 Task: Create a due date automation trigger when advanced on, on the monday of the week a card is due add basic not assigned to anyone at 11:00 AM.
Action: Mouse moved to (894, 272)
Screenshot: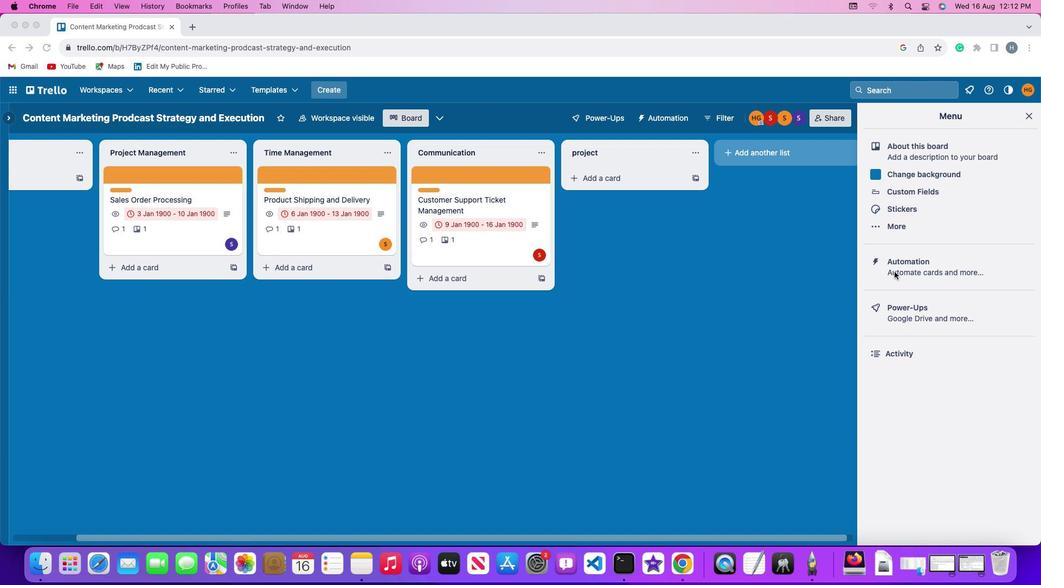 
Action: Mouse pressed left at (894, 272)
Screenshot: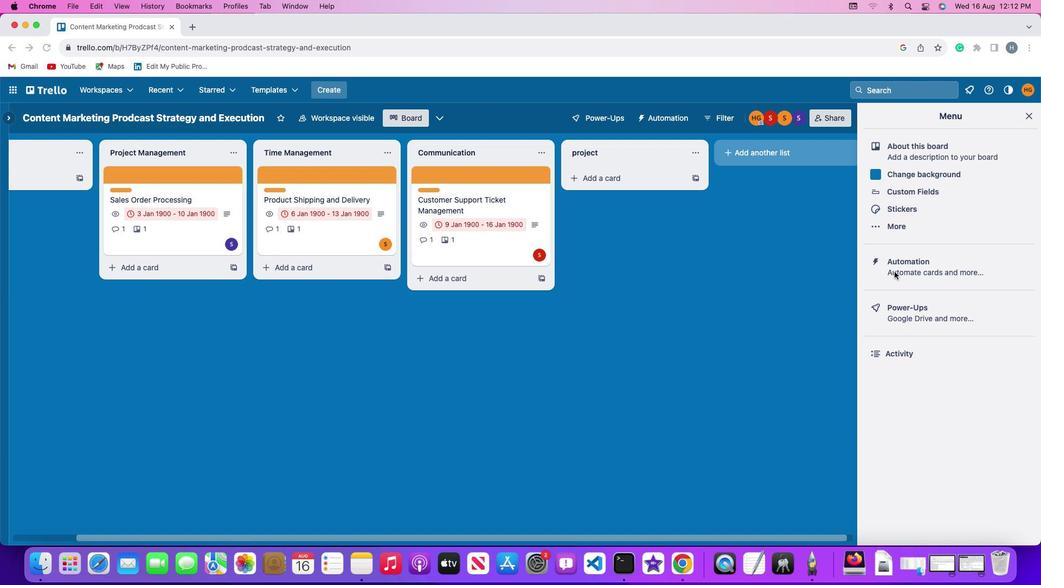 
Action: Mouse moved to (894, 271)
Screenshot: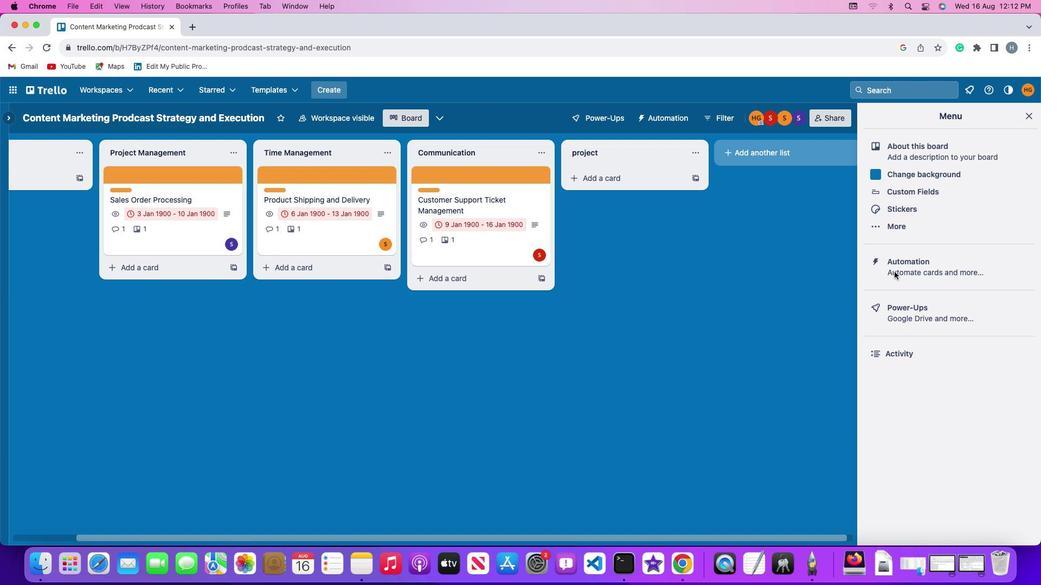 
Action: Mouse pressed left at (894, 271)
Screenshot: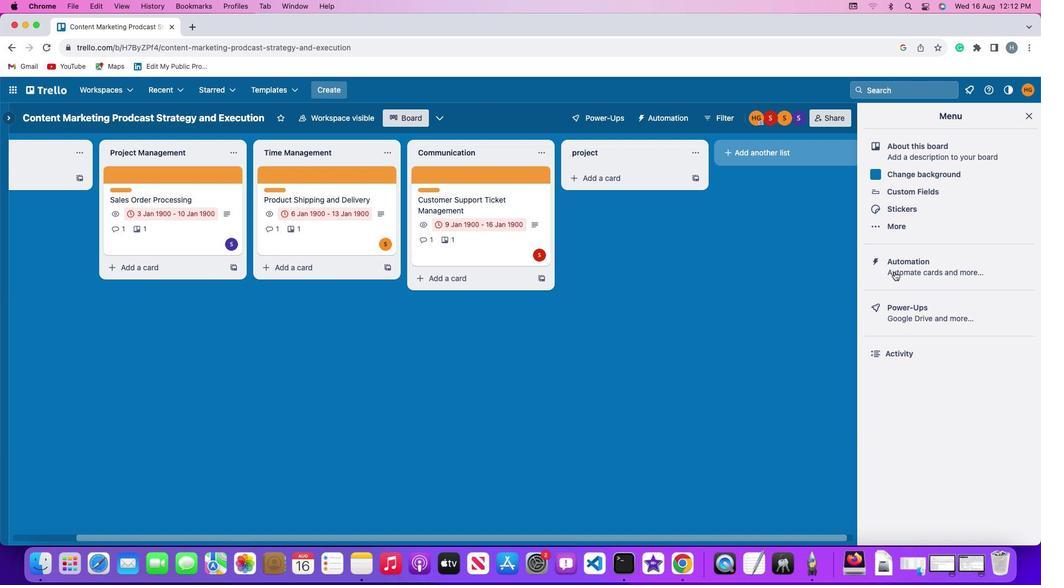 
Action: Mouse moved to (59, 254)
Screenshot: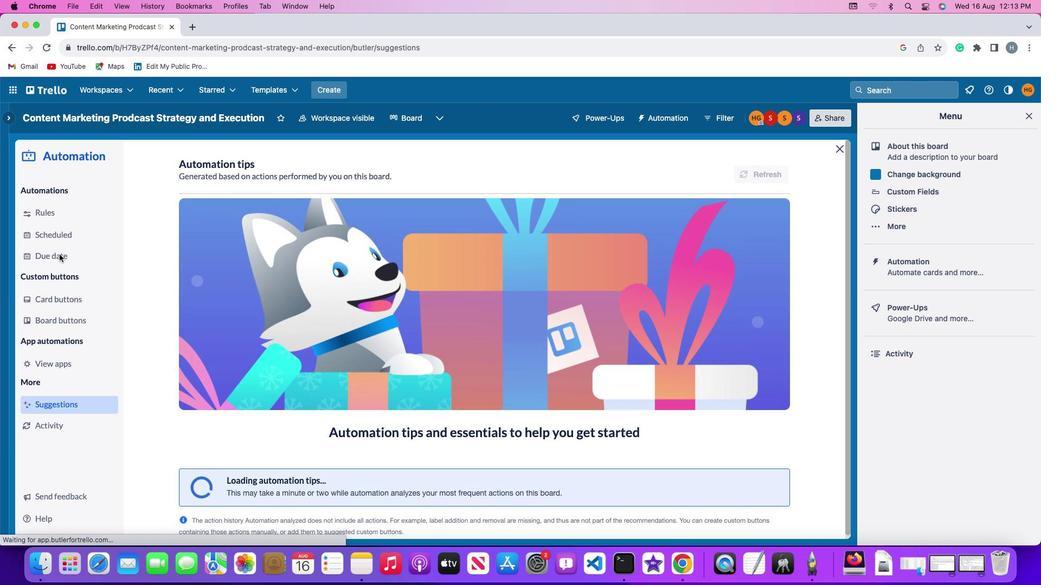 
Action: Mouse pressed left at (59, 254)
Screenshot: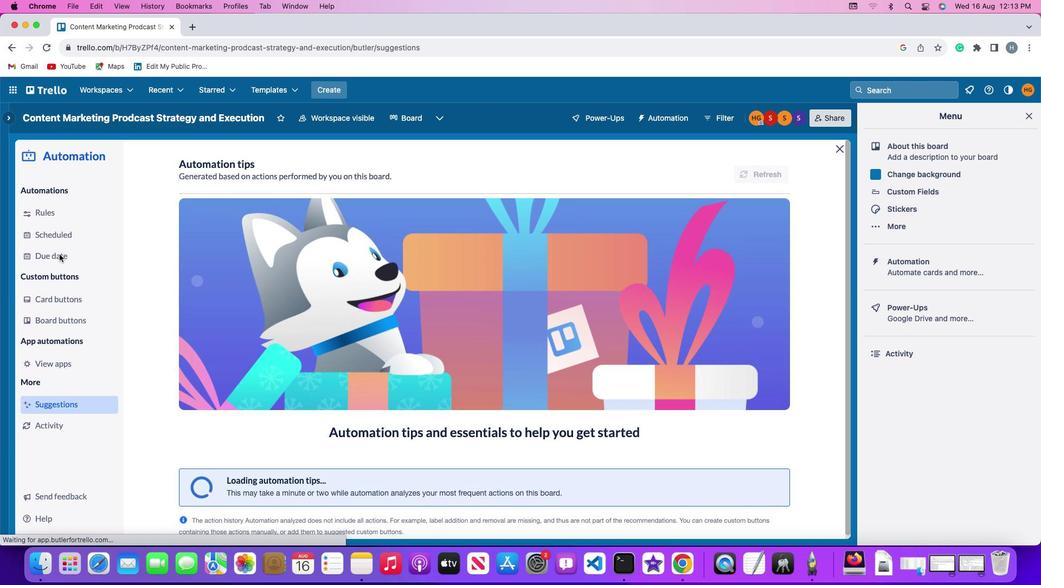 
Action: Mouse moved to (716, 165)
Screenshot: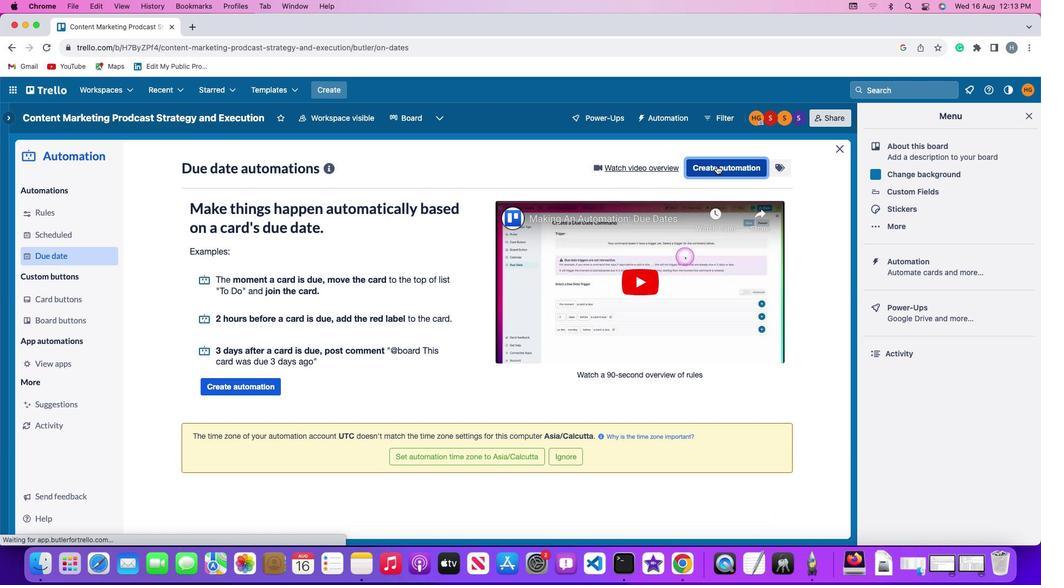 
Action: Mouse pressed left at (716, 165)
Screenshot: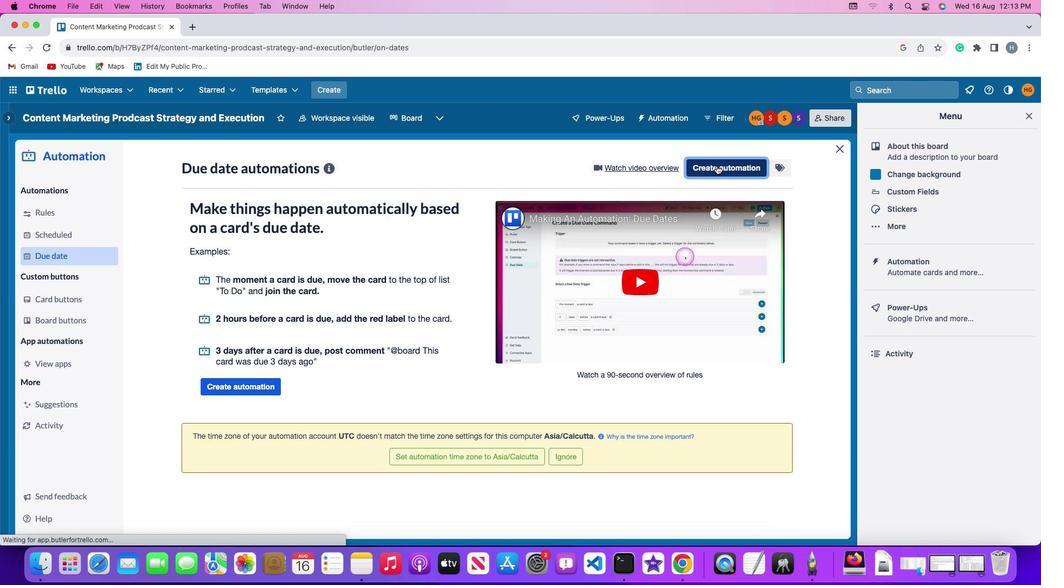 
Action: Mouse moved to (196, 268)
Screenshot: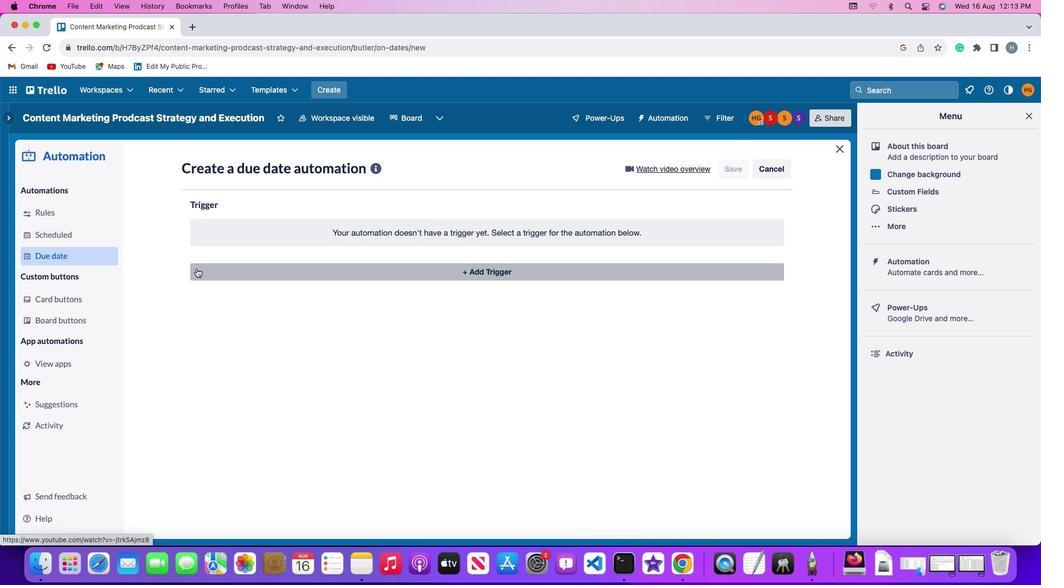 
Action: Mouse pressed left at (196, 268)
Screenshot: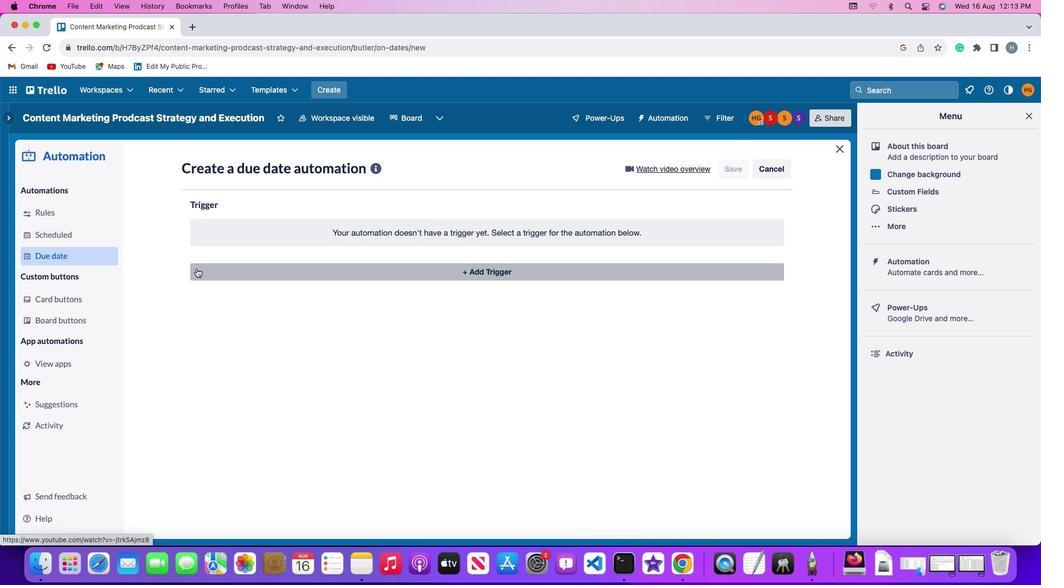 
Action: Mouse moved to (242, 465)
Screenshot: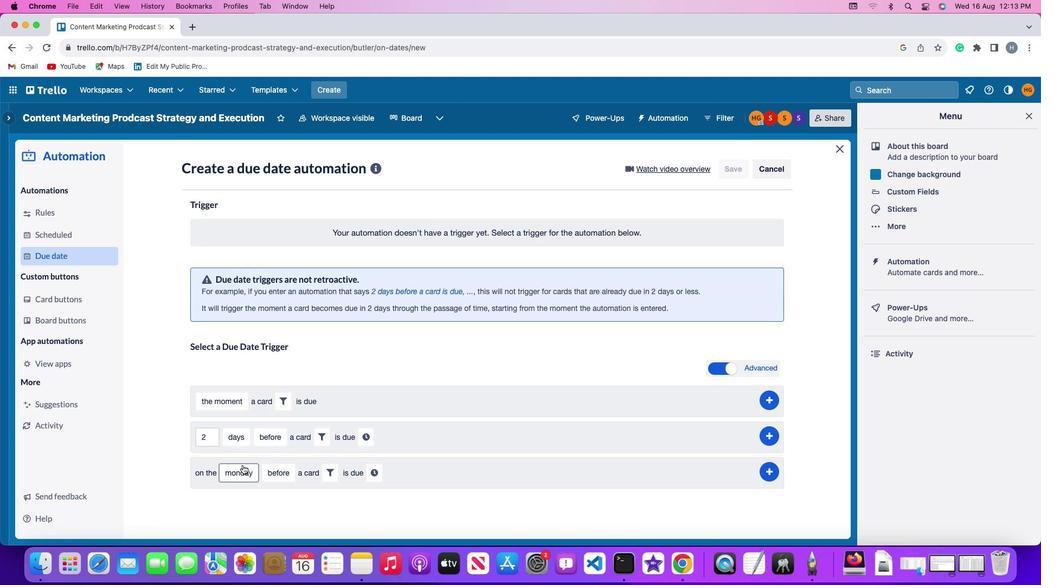 
Action: Mouse pressed left at (242, 465)
Screenshot: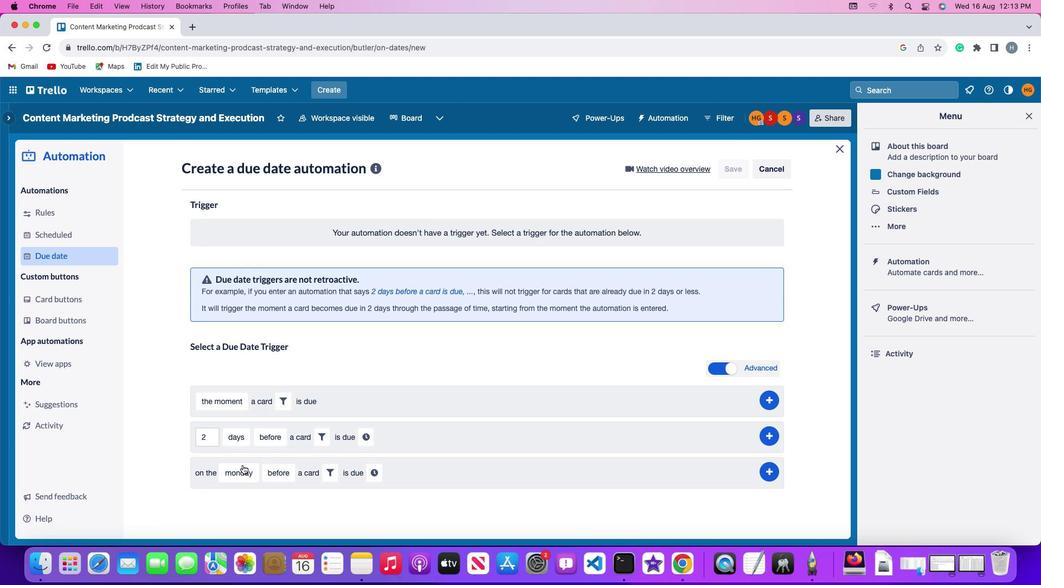 
Action: Mouse moved to (251, 322)
Screenshot: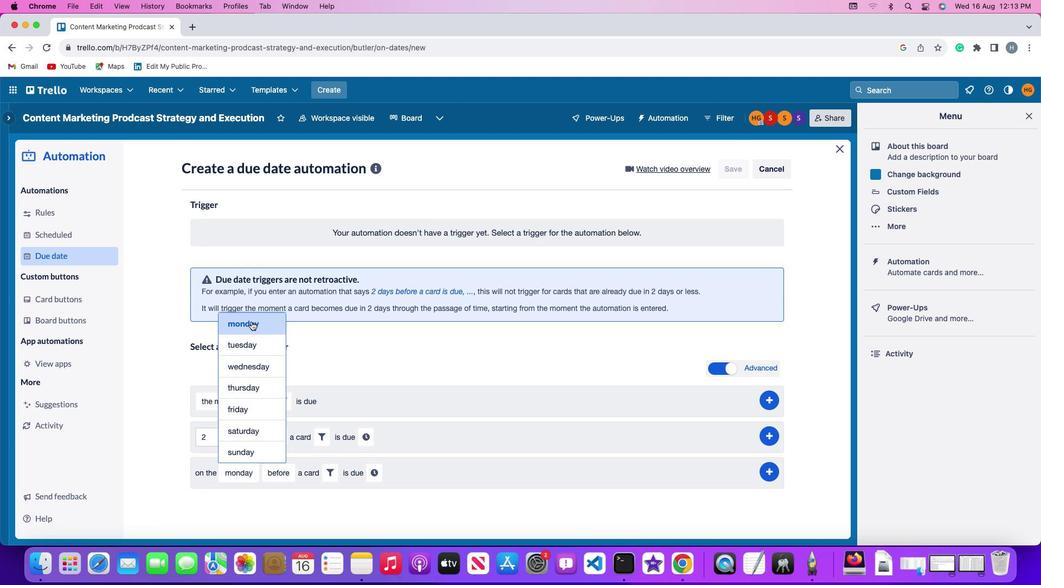 
Action: Mouse pressed left at (251, 322)
Screenshot: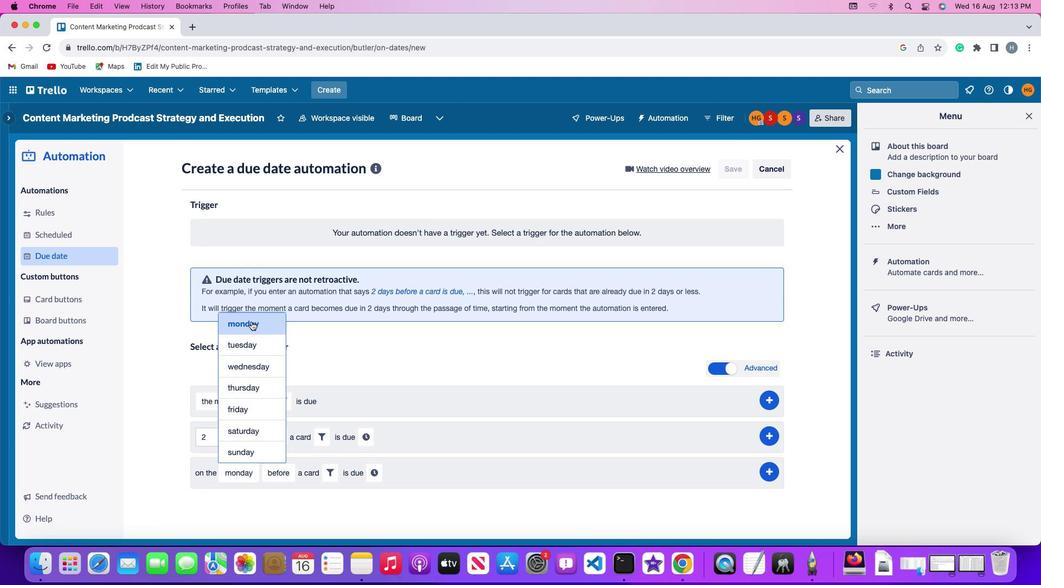 
Action: Mouse moved to (285, 464)
Screenshot: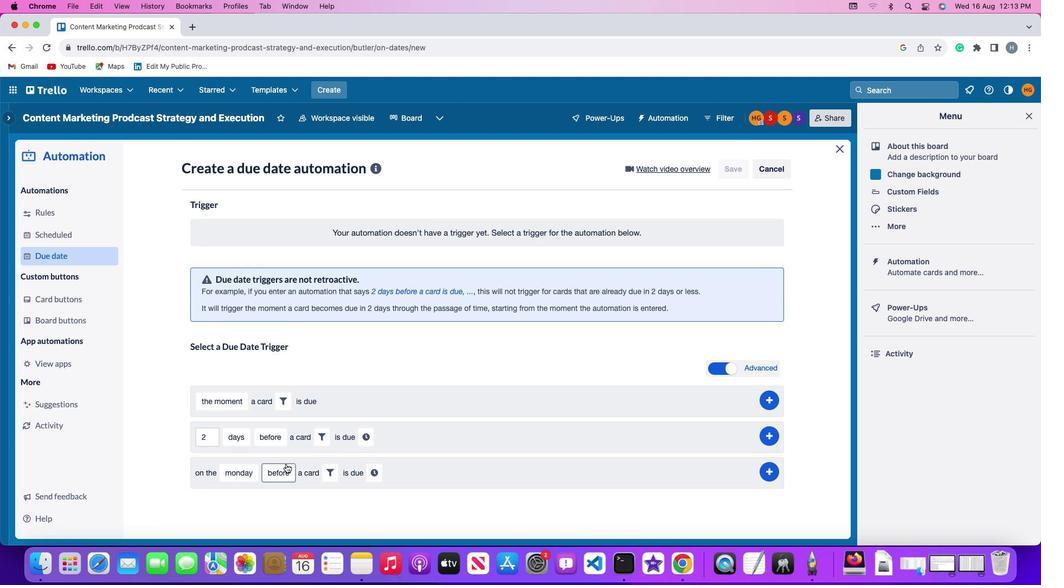 
Action: Mouse pressed left at (285, 464)
Screenshot: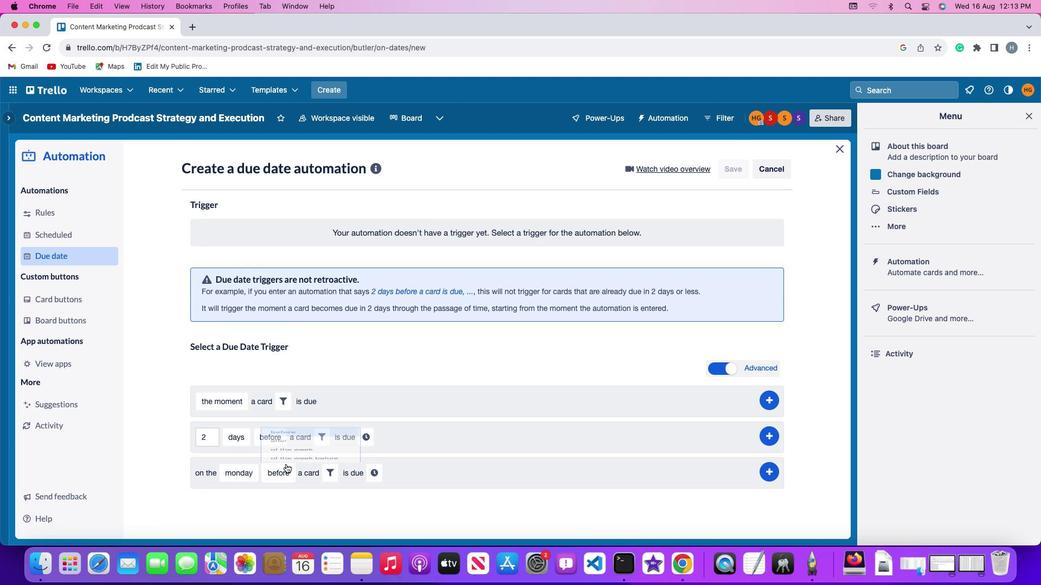 
Action: Mouse moved to (289, 426)
Screenshot: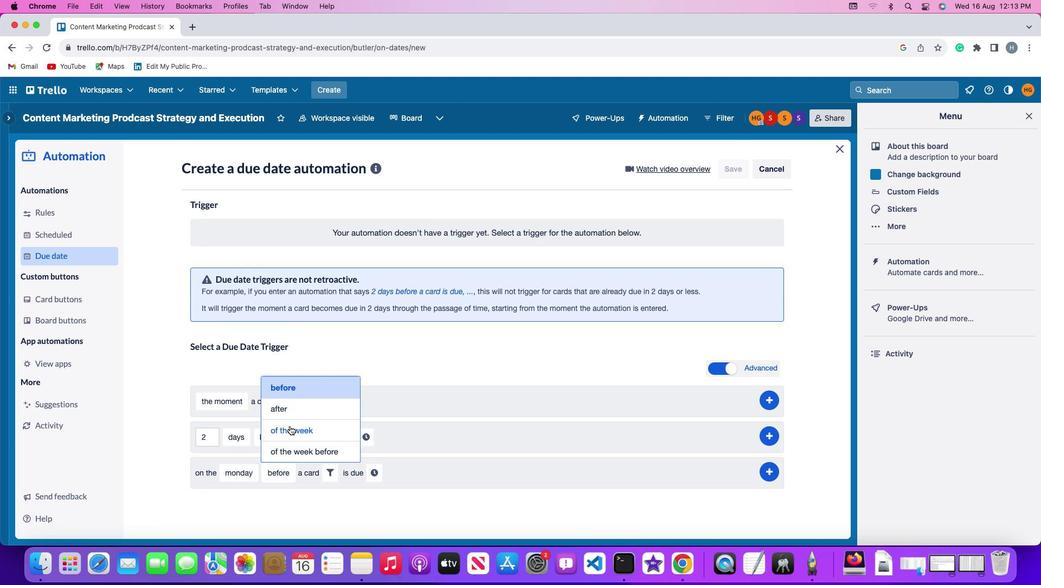 
Action: Mouse pressed left at (289, 426)
Screenshot: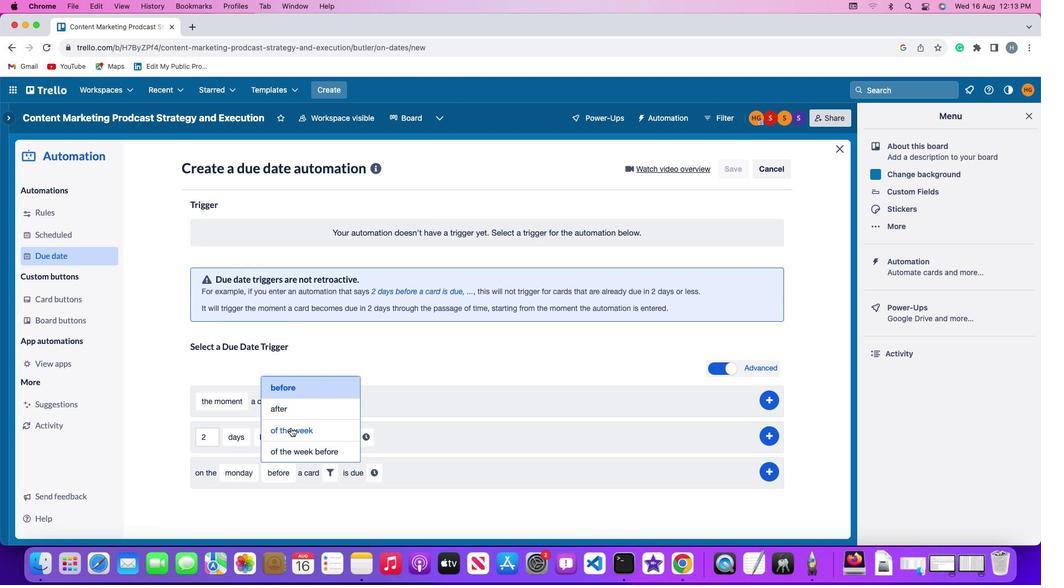 
Action: Mouse moved to (347, 470)
Screenshot: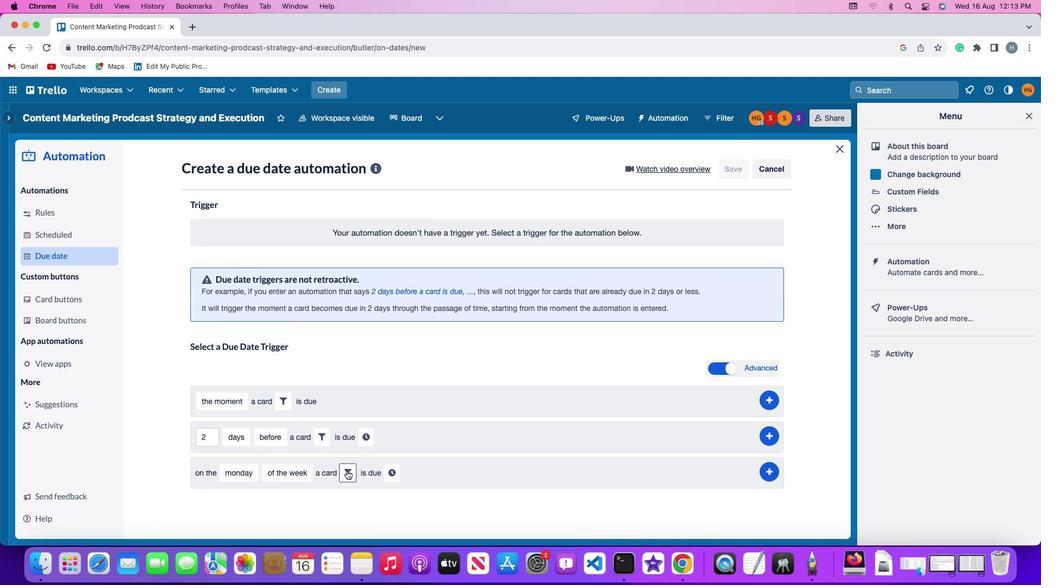 
Action: Mouse pressed left at (347, 470)
Screenshot: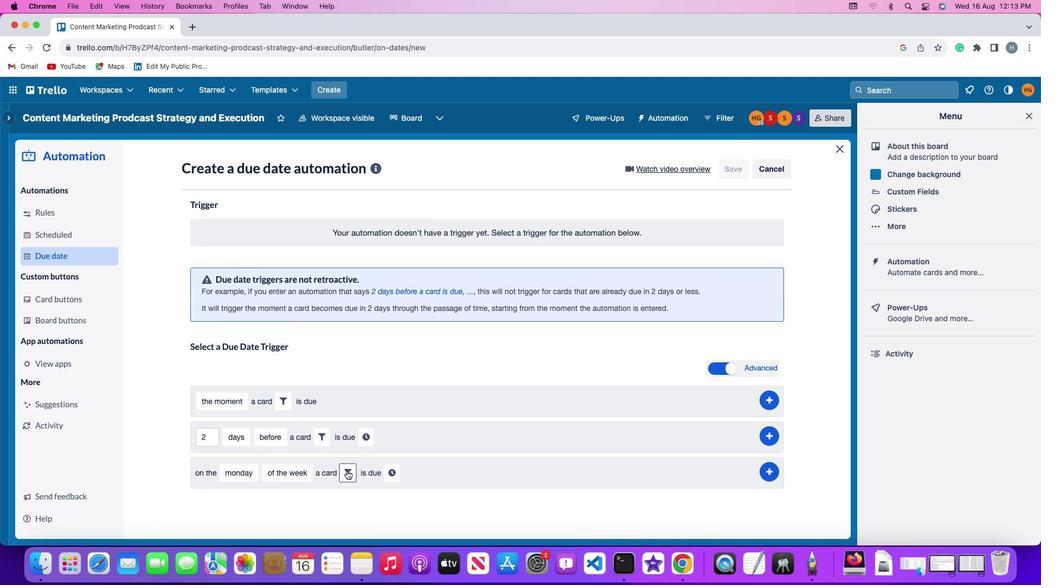 
Action: Mouse moved to (313, 509)
Screenshot: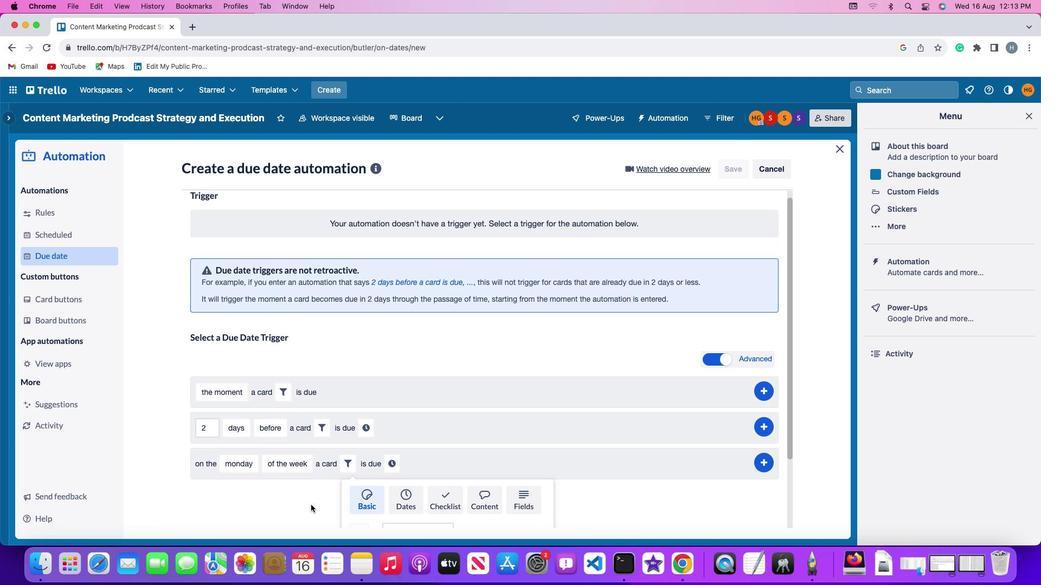 
Action: Mouse scrolled (313, 509) with delta (0, 0)
Screenshot: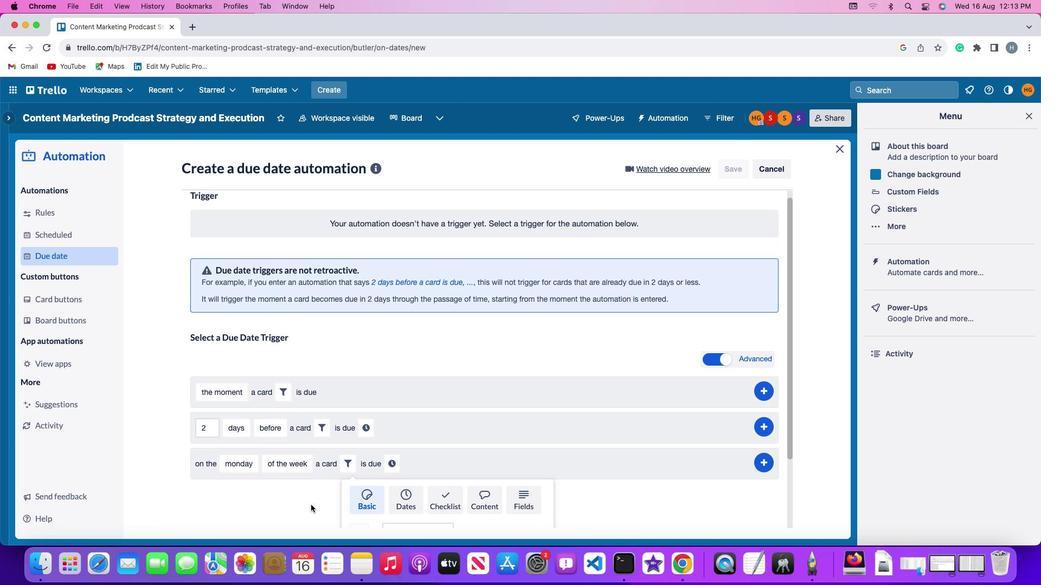 
Action: Mouse scrolled (313, 509) with delta (0, 0)
Screenshot: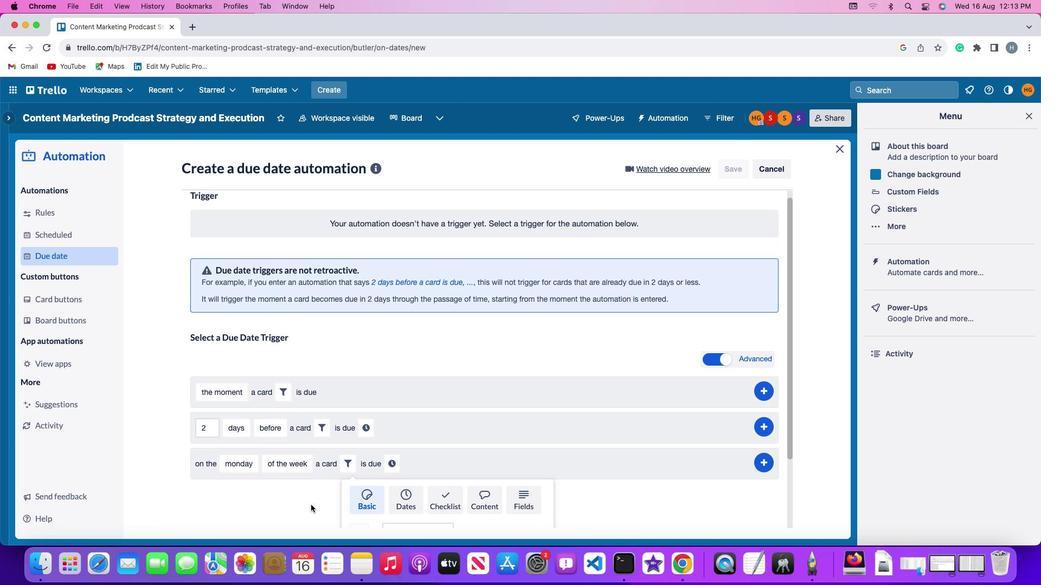 
Action: Mouse moved to (313, 509)
Screenshot: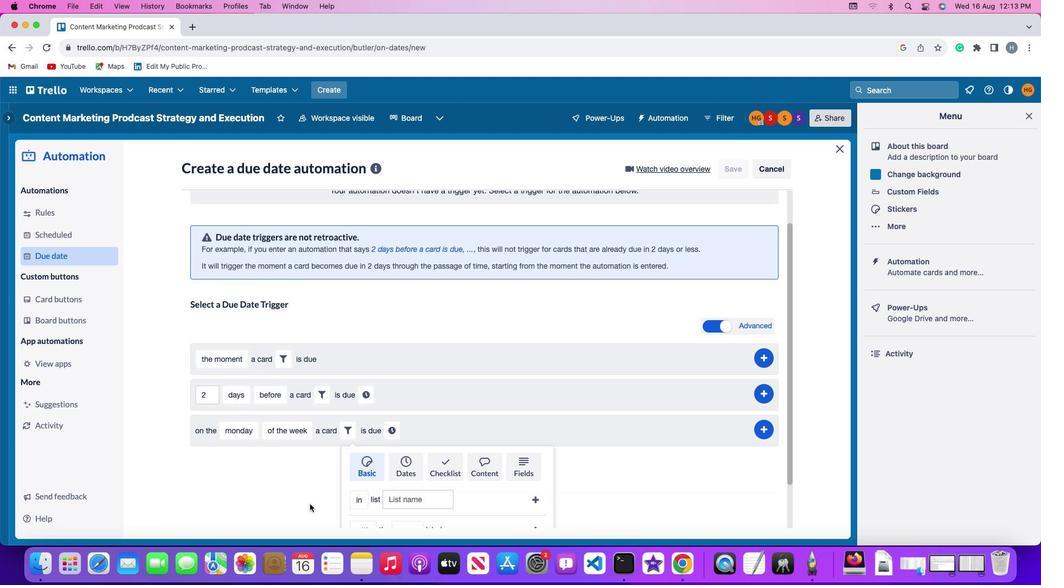 
Action: Mouse scrolled (313, 509) with delta (0, -1)
Screenshot: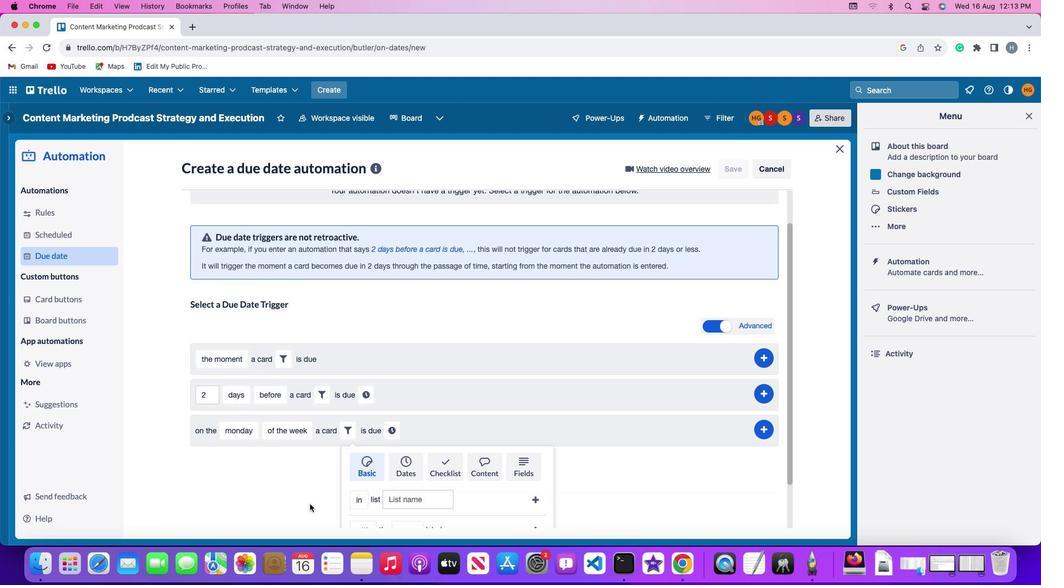 
Action: Mouse moved to (313, 508)
Screenshot: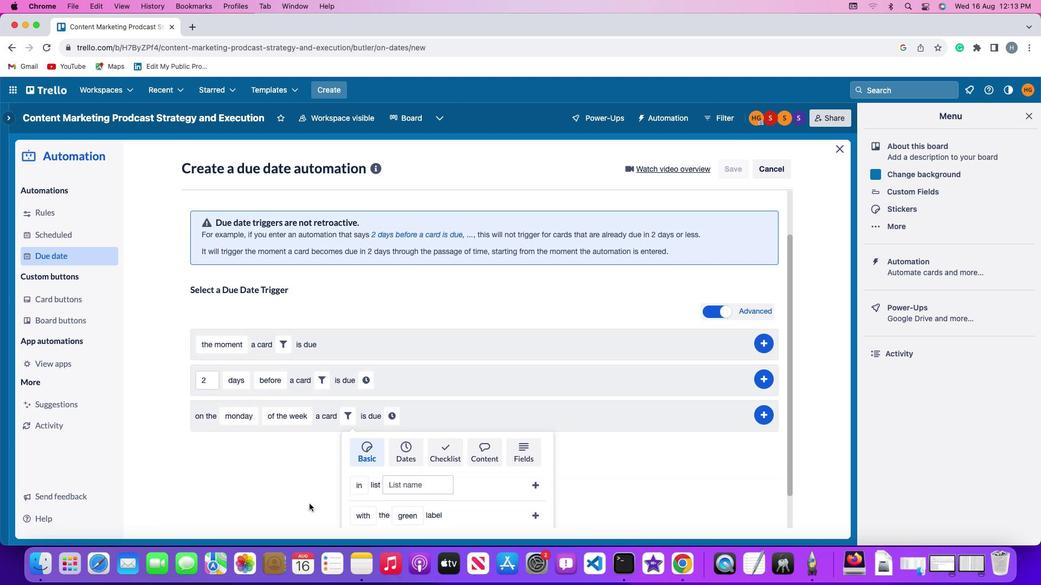 
Action: Mouse scrolled (313, 508) with delta (0, -2)
Screenshot: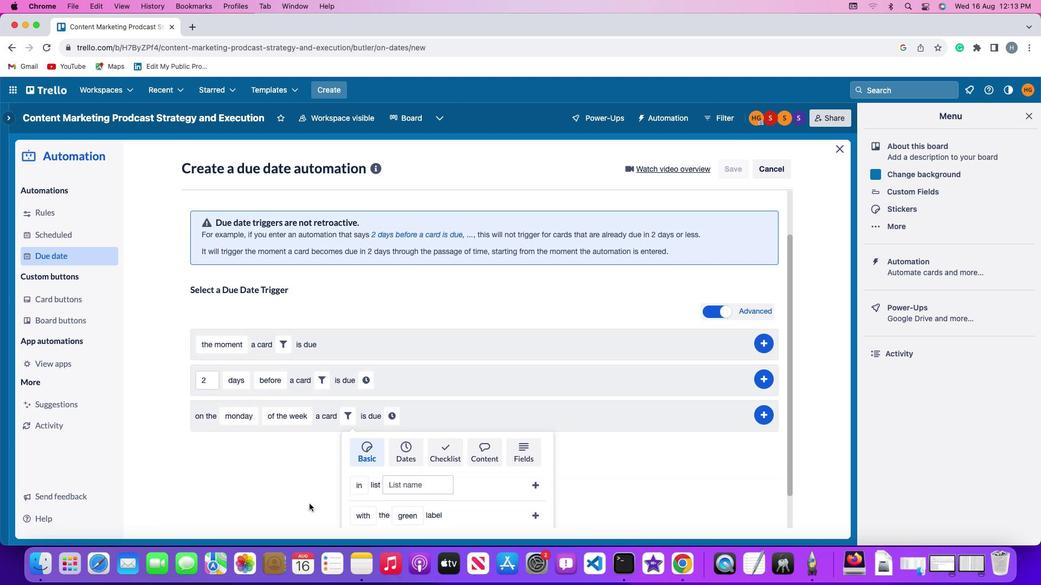 
Action: Mouse moved to (308, 503)
Screenshot: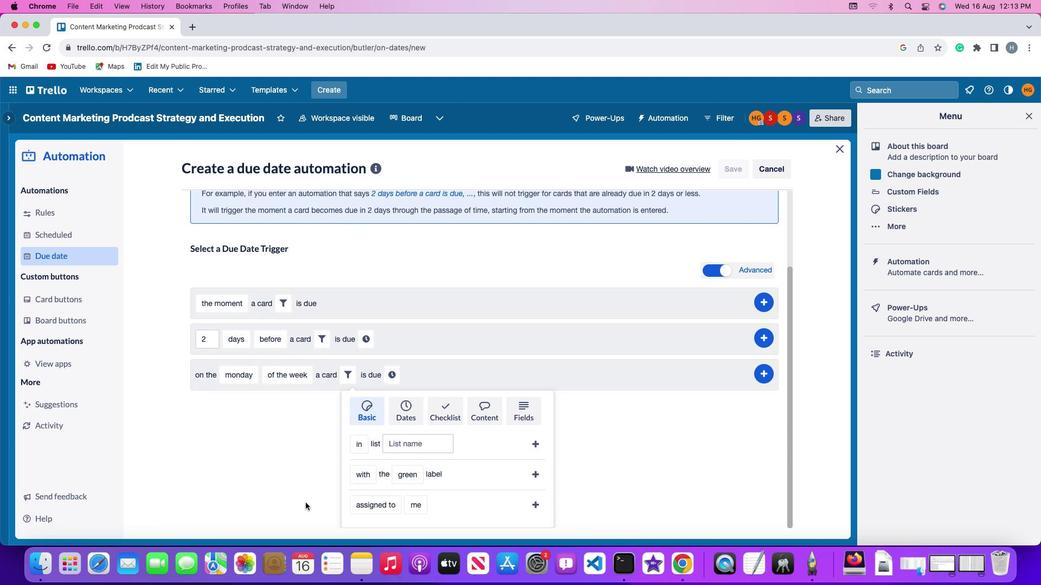 
Action: Mouse scrolled (308, 503) with delta (0, 0)
Screenshot: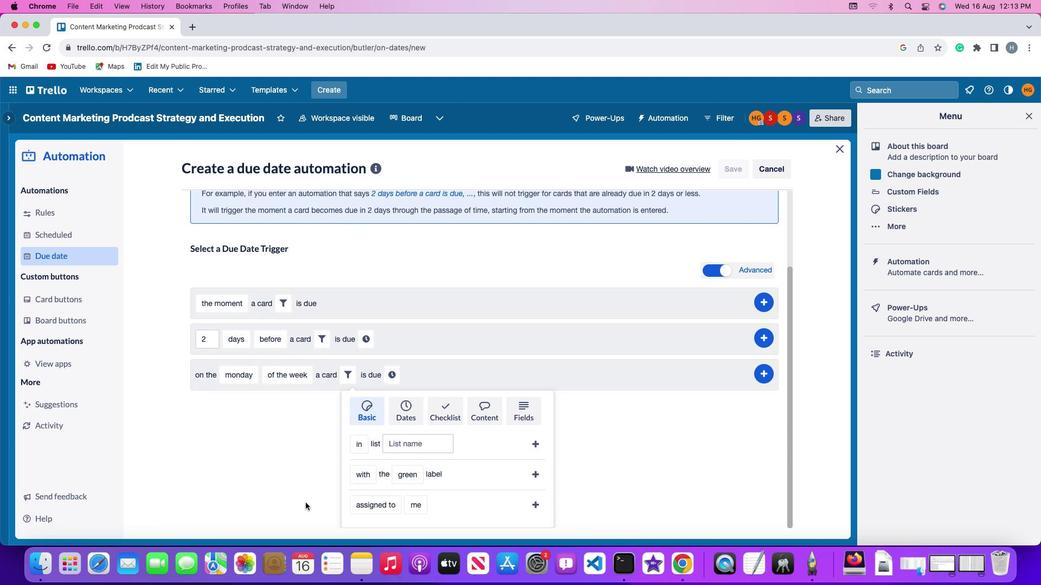 
Action: Mouse moved to (306, 503)
Screenshot: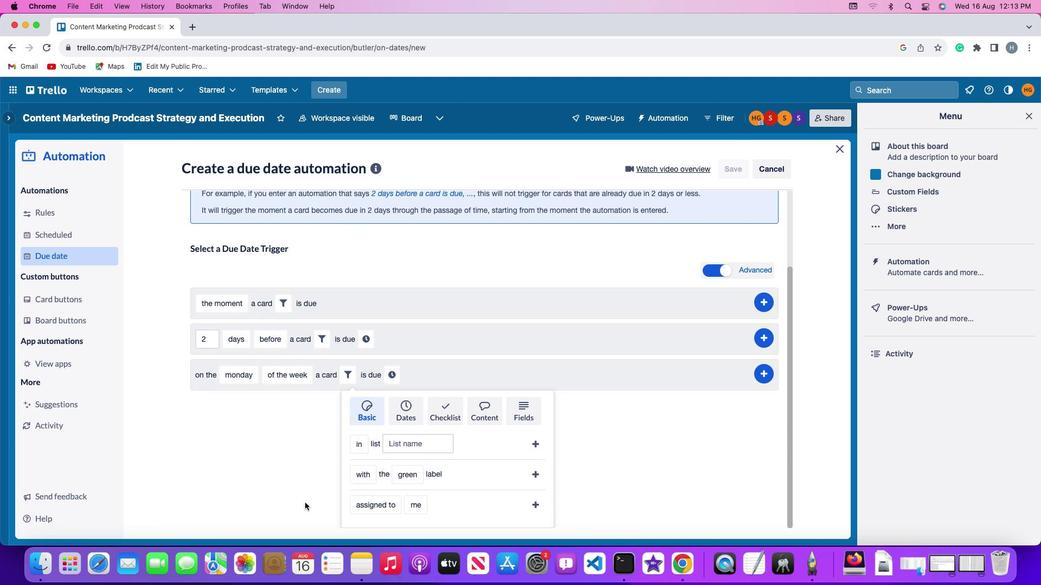 
Action: Mouse scrolled (306, 503) with delta (0, 0)
Screenshot: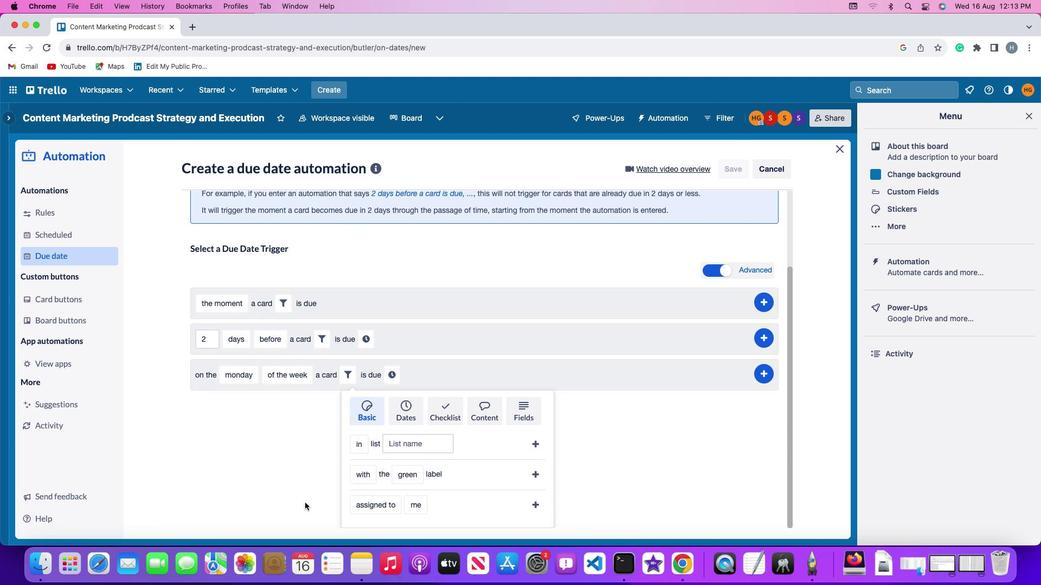 
Action: Mouse moved to (306, 503)
Screenshot: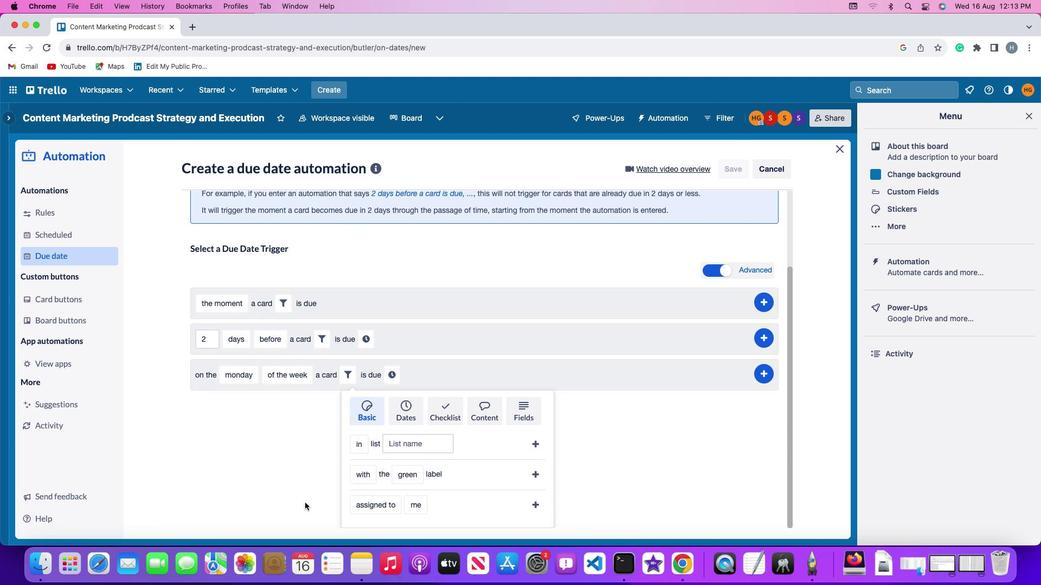 
Action: Mouse scrolled (306, 503) with delta (0, -1)
Screenshot: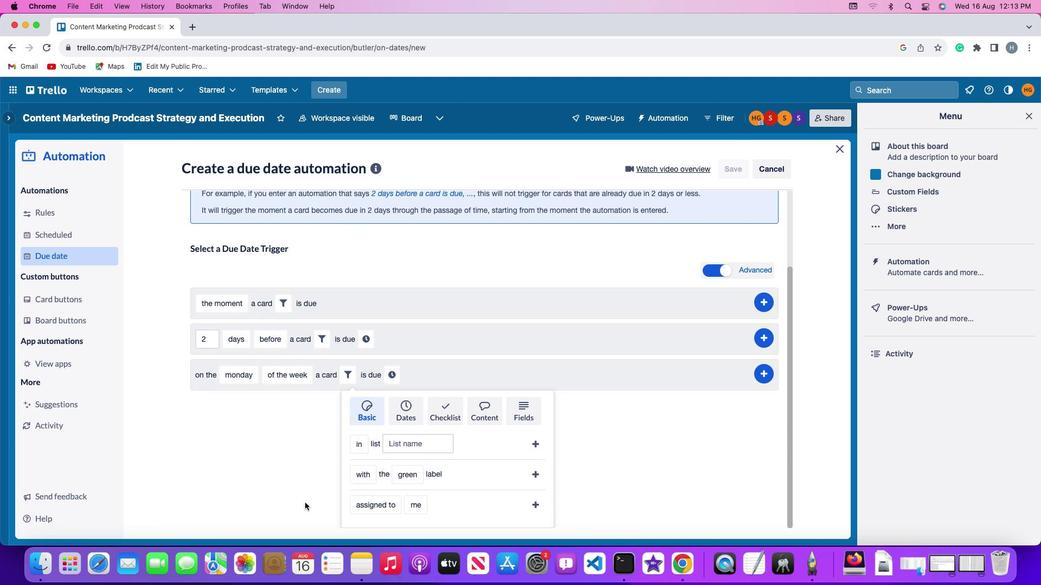 
Action: Mouse scrolled (306, 503) with delta (0, -2)
Screenshot: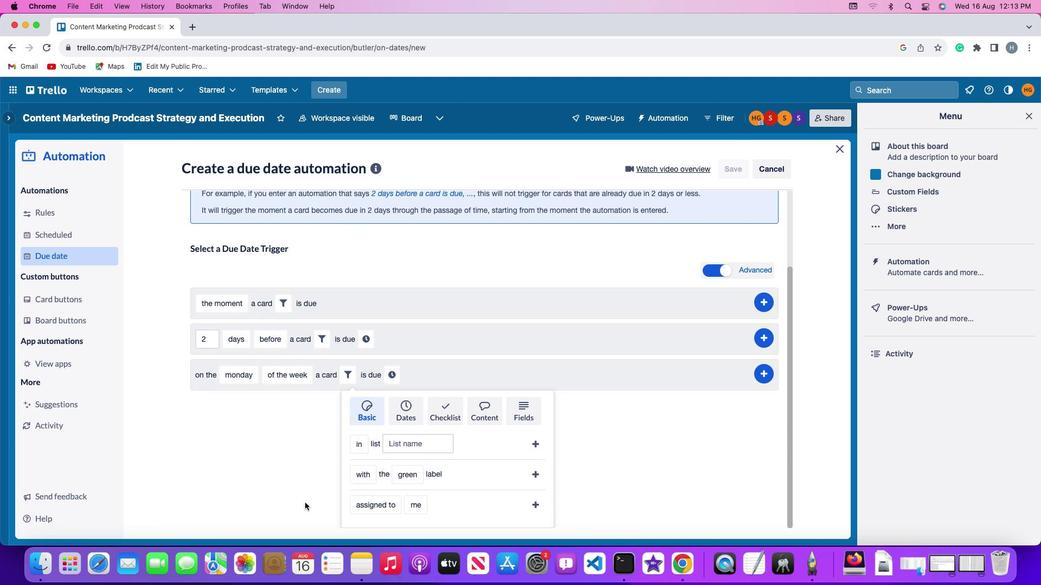 
Action: Mouse moved to (305, 502)
Screenshot: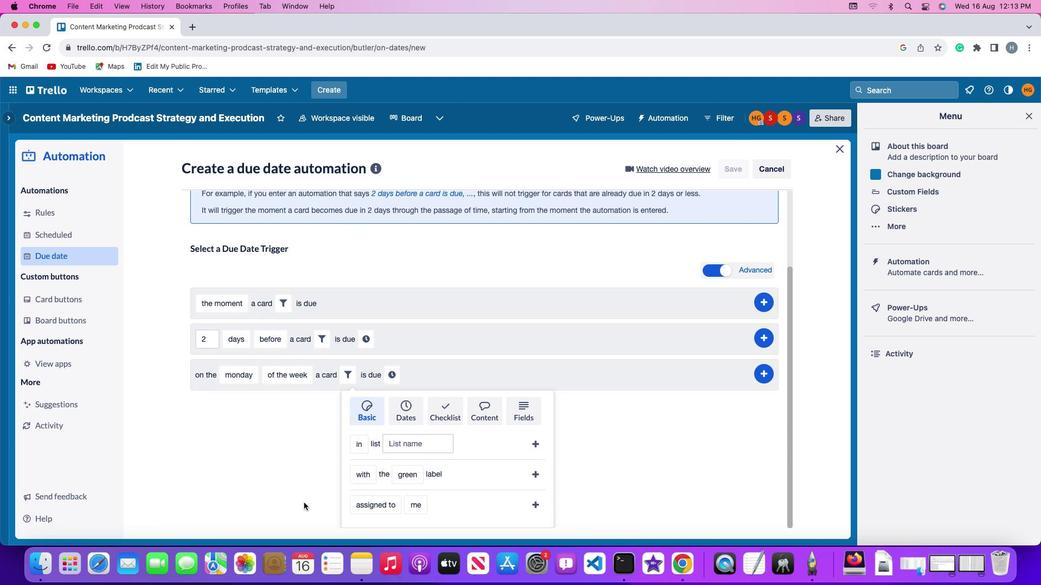 
Action: Mouse scrolled (305, 502) with delta (0, -2)
Screenshot: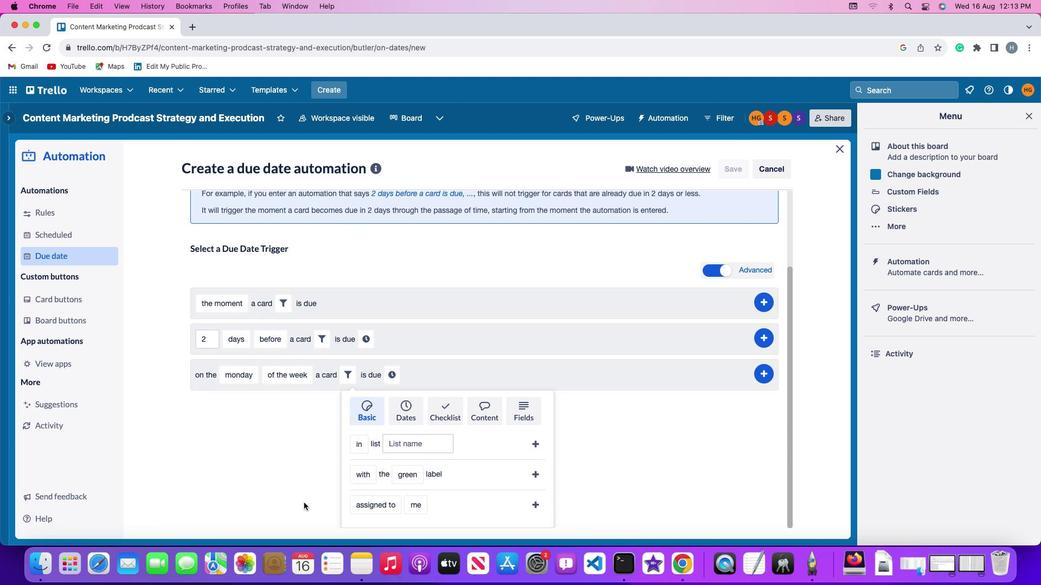 
Action: Mouse moved to (369, 505)
Screenshot: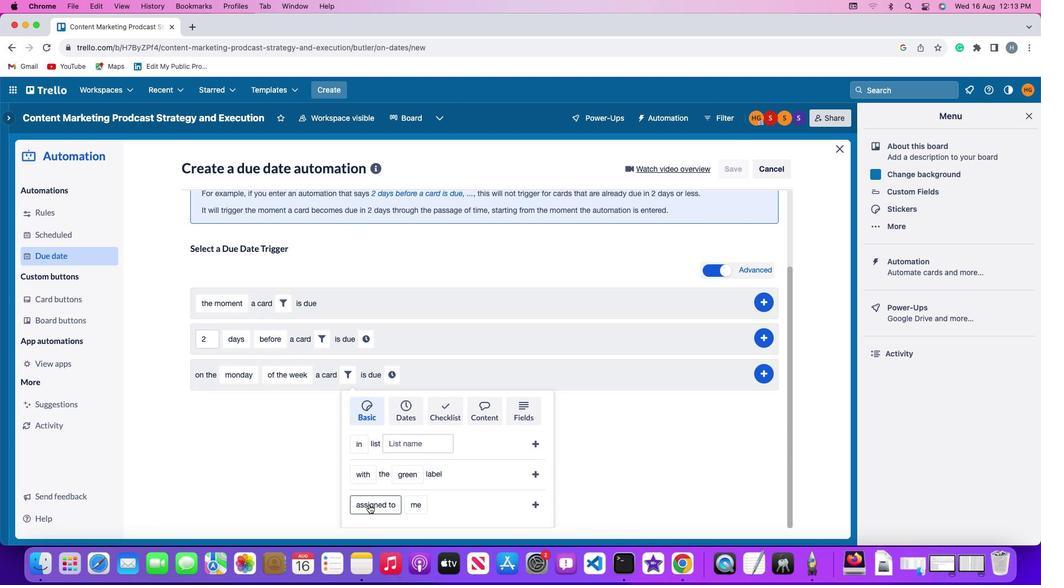 
Action: Mouse pressed left at (369, 505)
Screenshot: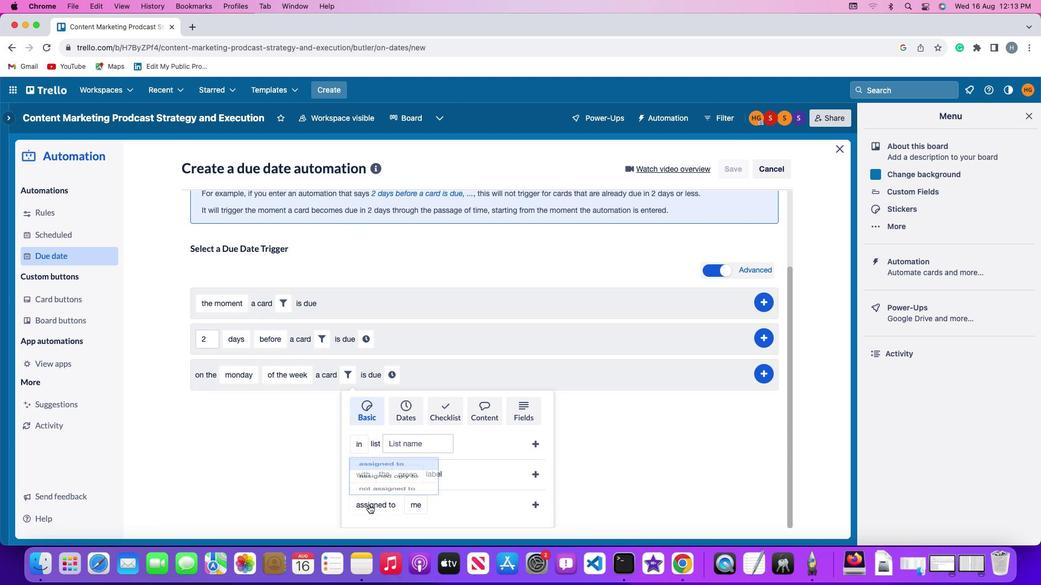 
Action: Mouse moved to (381, 484)
Screenshot: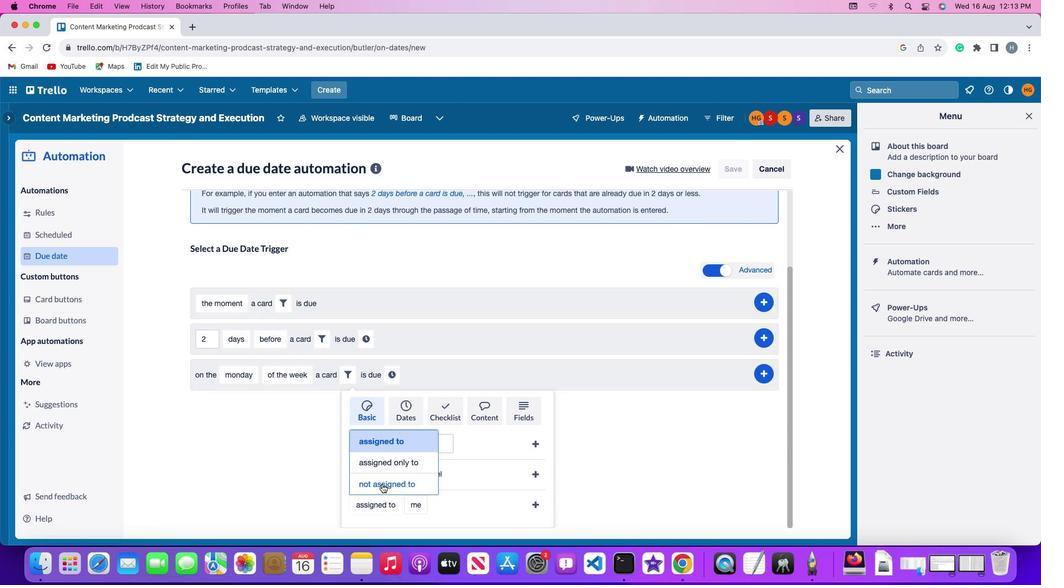 
Action: Mouse pressed left at (381, 484)
Screenshot: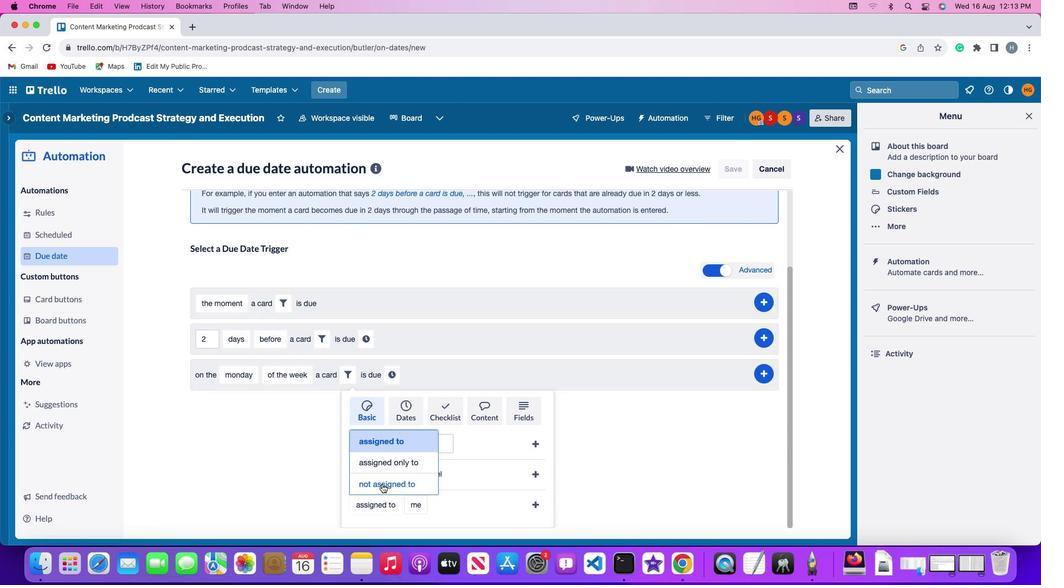 
Action: Mouse moved to (433, 504)
Screenshot: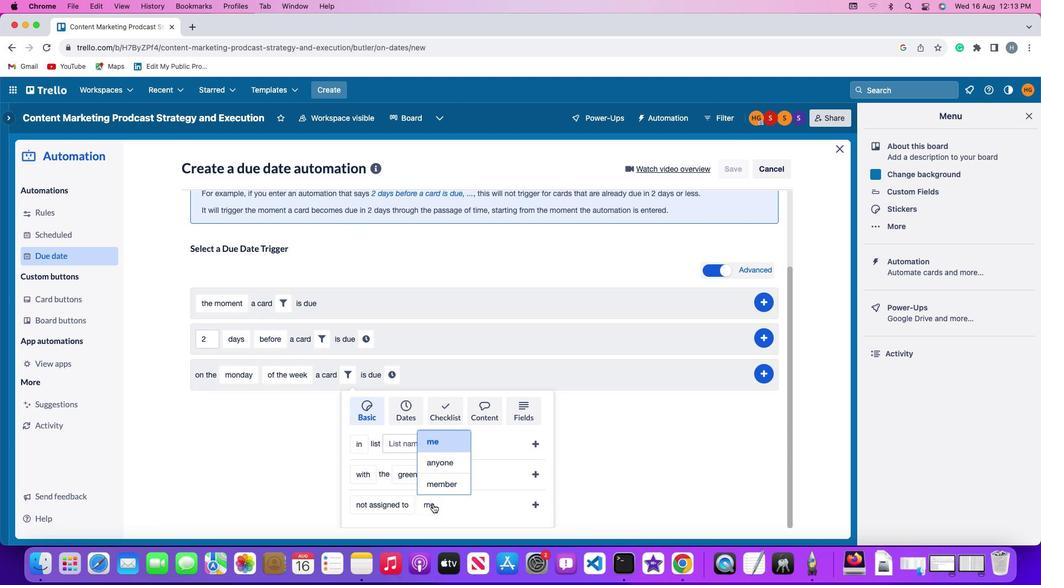 
Action: Mouse pressed left at (433, 504)
Screenshot: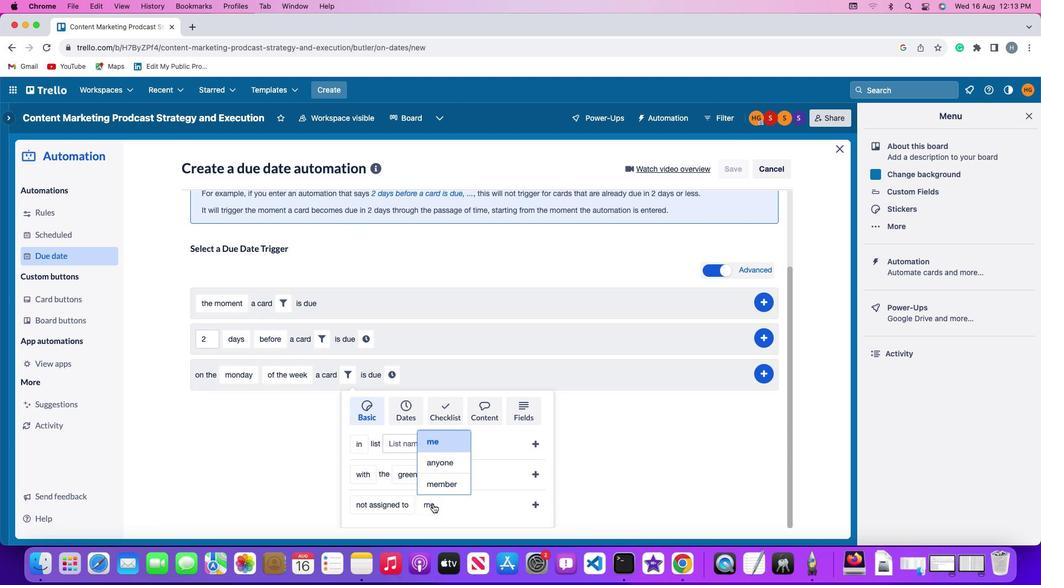 
Action: Mouse moved to (441, 464)
Screenshot: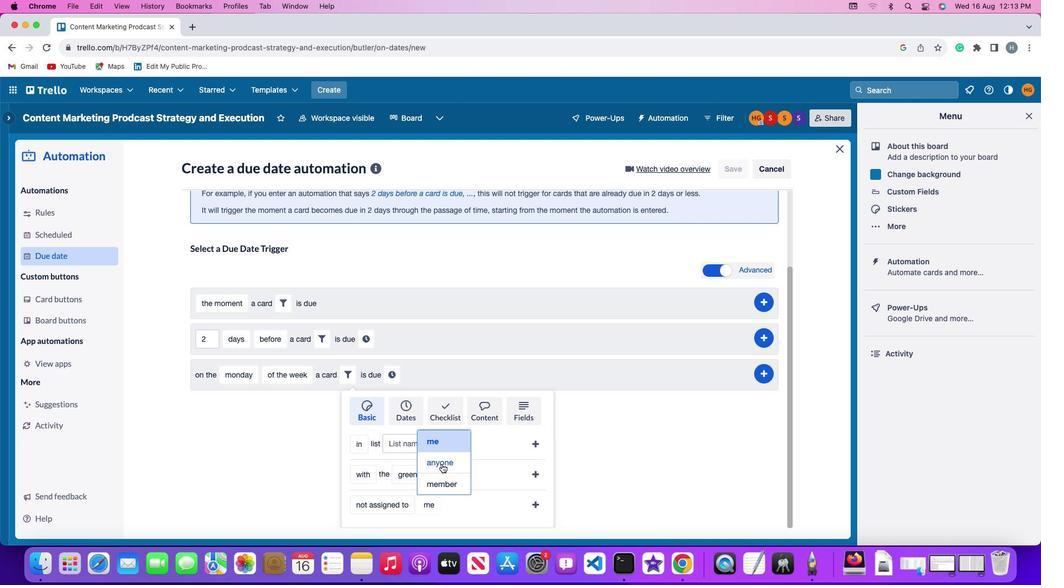 
Action: Mouse pressed left at (441, 464)
Screenshot: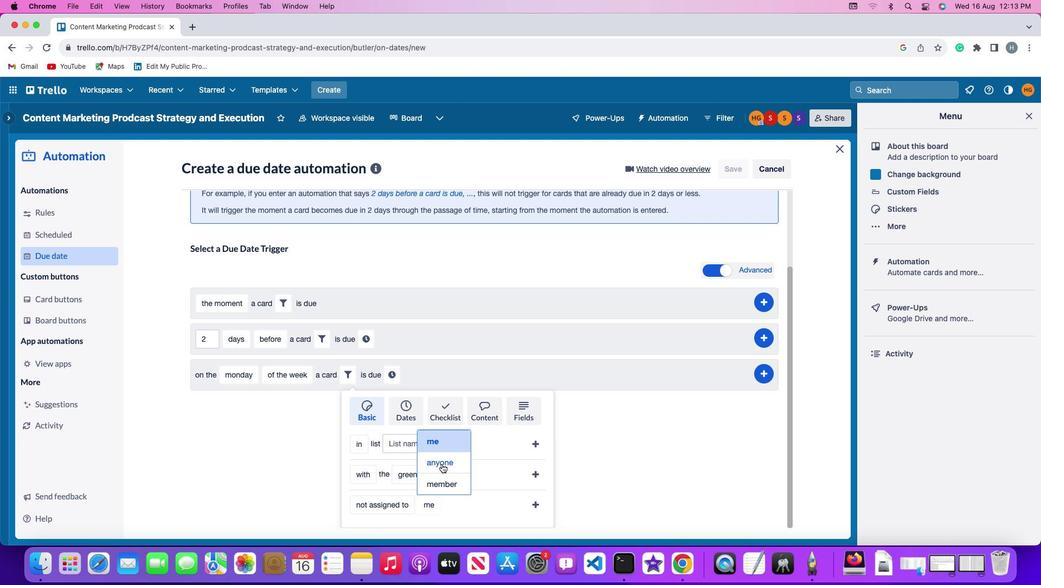 
Action: Mouse moved to (540, 504)
Screenshot: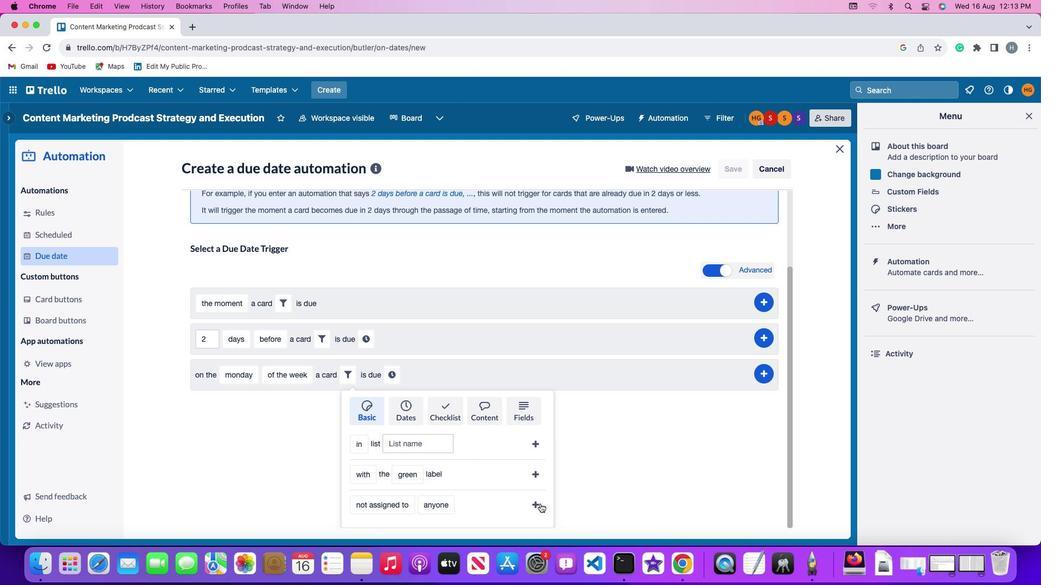 
Action: Mouse pressed left at (540, 504)
Screenshot: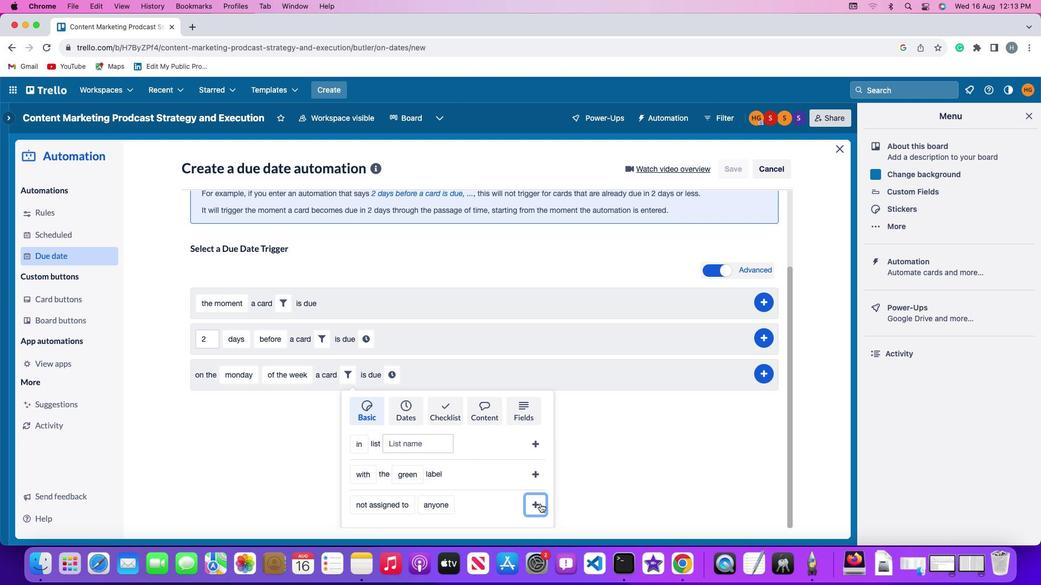 
Action: Mouse moved to (494, 468)
Screenshot: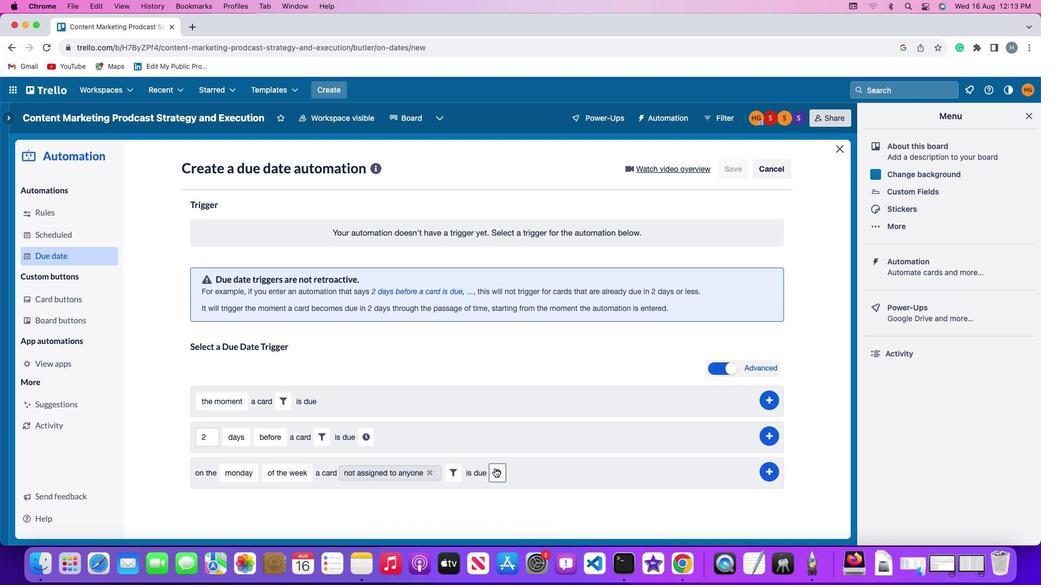 
Action: Mouse pressed left at (494, 468)
Screenshot: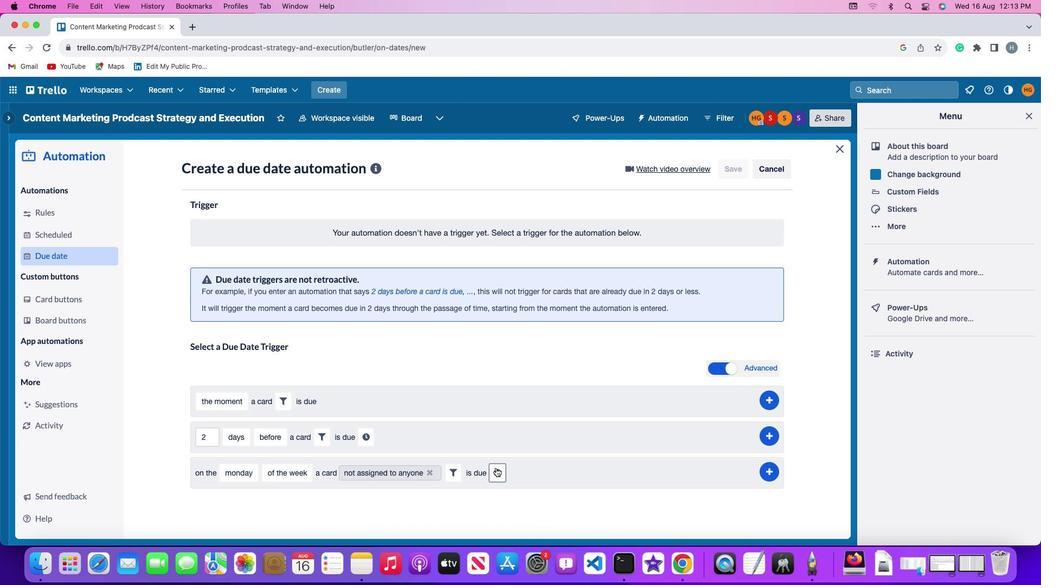 
Action: Mouse moved to (524, 475)
Screenshot: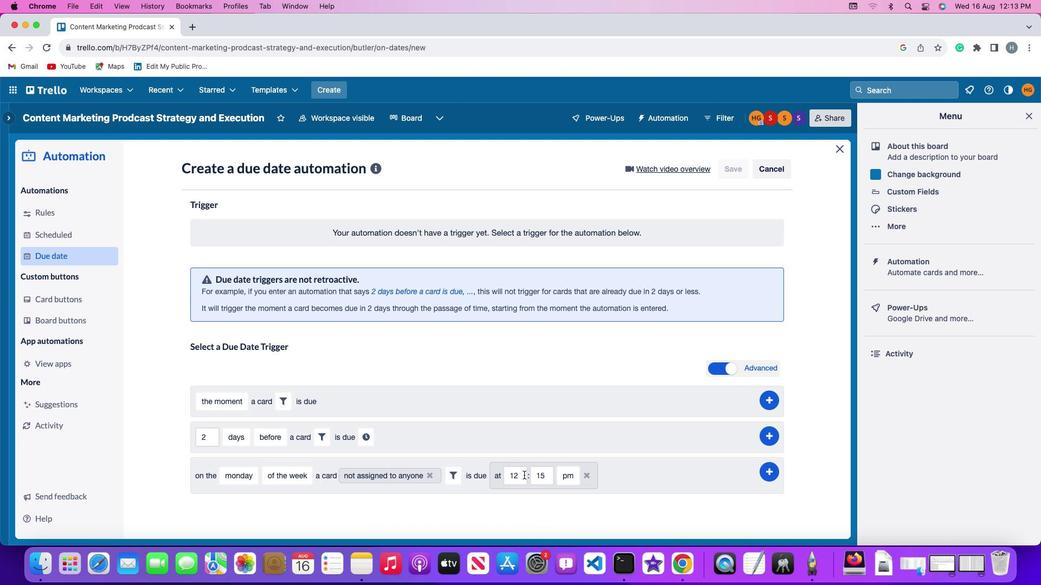 
Action: Mouse pressed left at (524, 475)
Screenshot: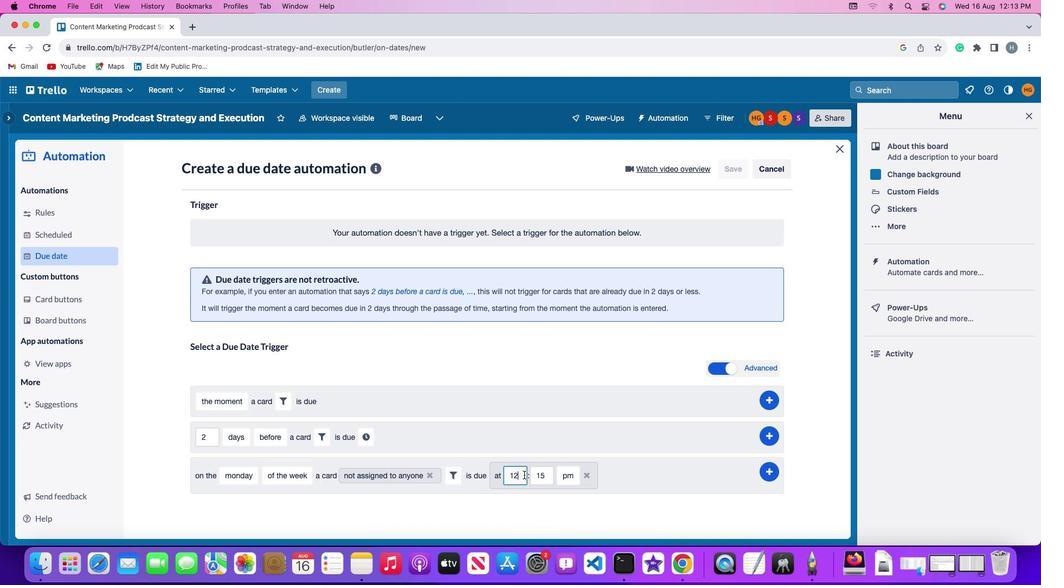 
Action: Mouse moved to (523, 474)
Screenshot: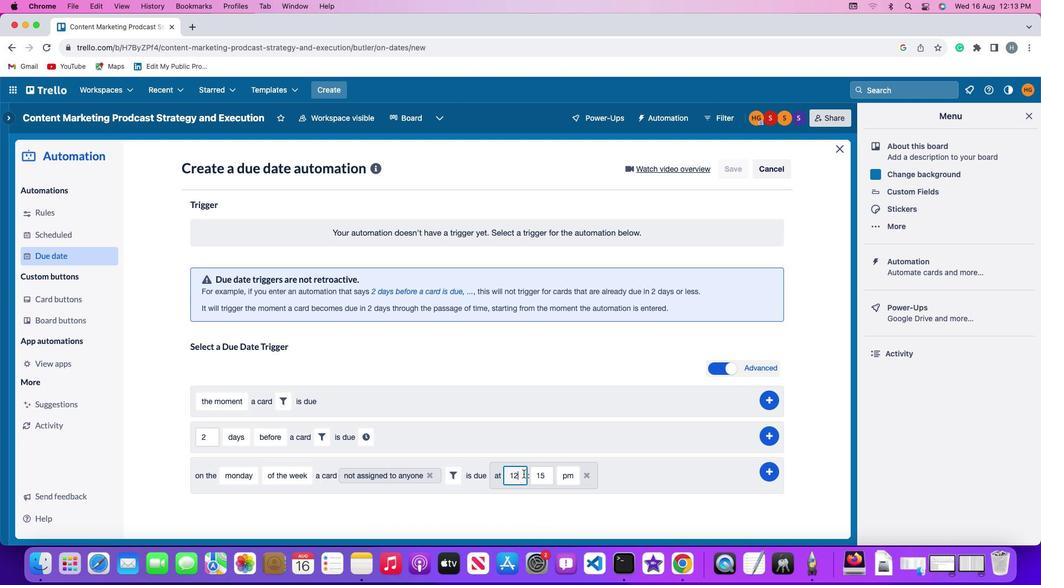 
Action: Key pressed Key.backspaceKey.backspace
Screenshot: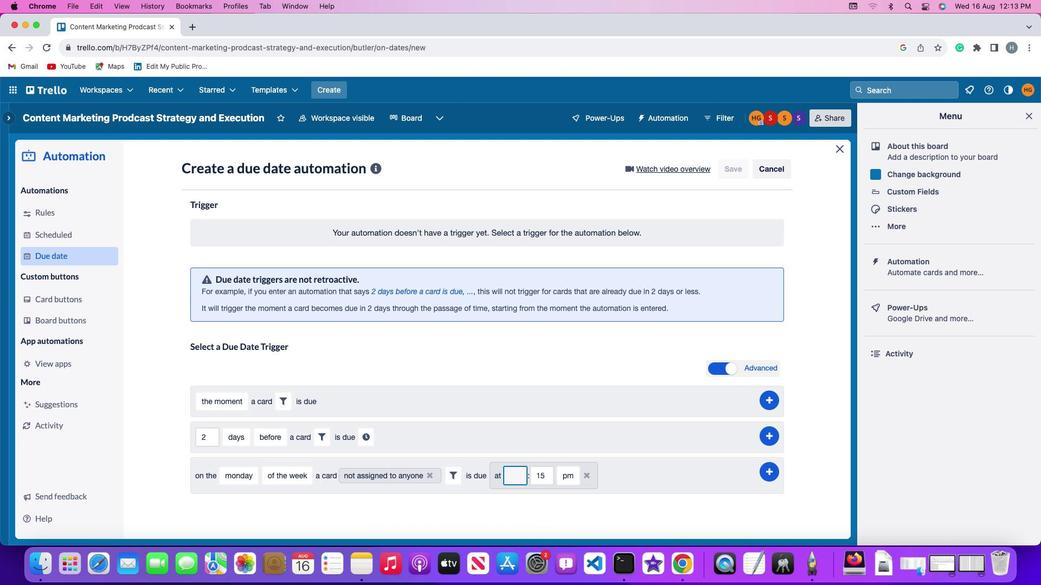 
Action: Mouse moved to (523, 473)
Screenshot: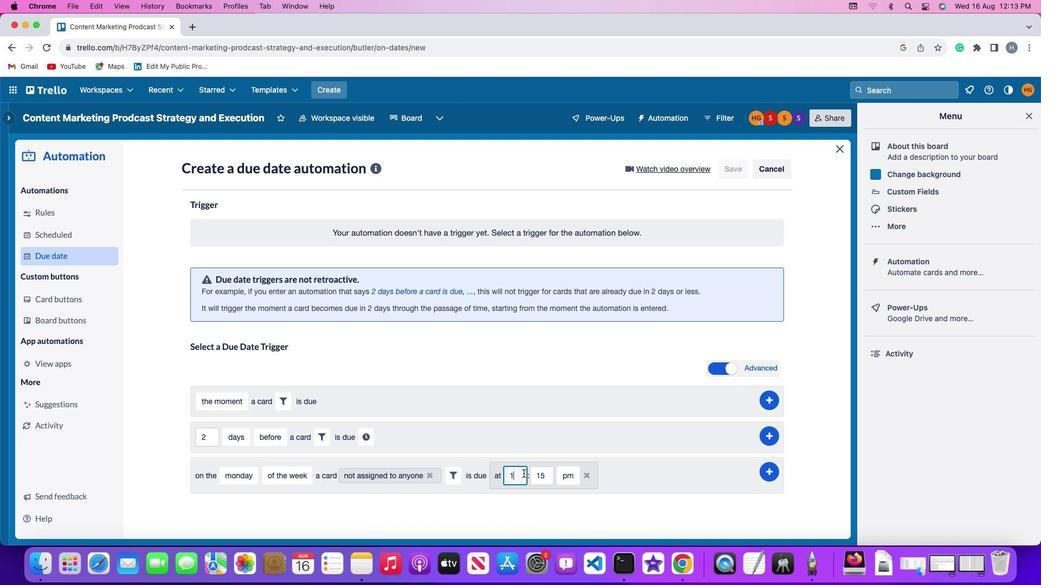 
Action: Key pressed '1'
Screenshot: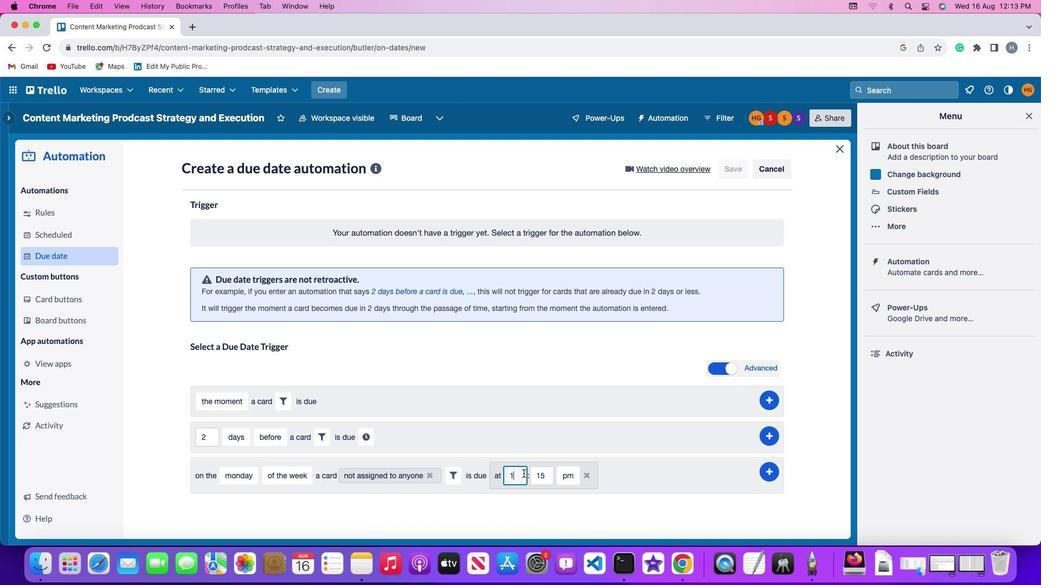 
Action: Mouse moved to (523, 473)
Screenshot: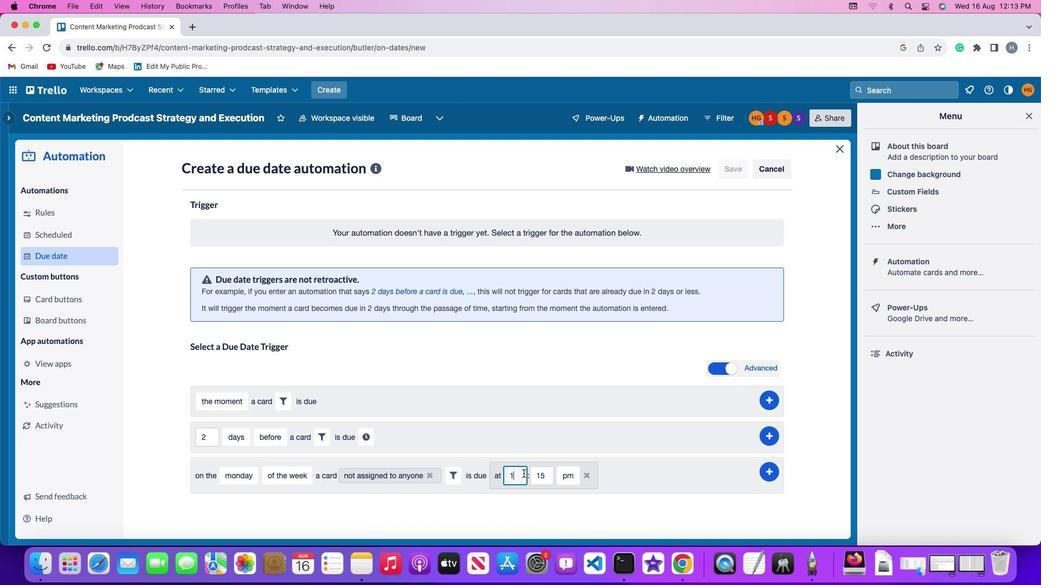 
Action: Key pressed '1'
Screenshot: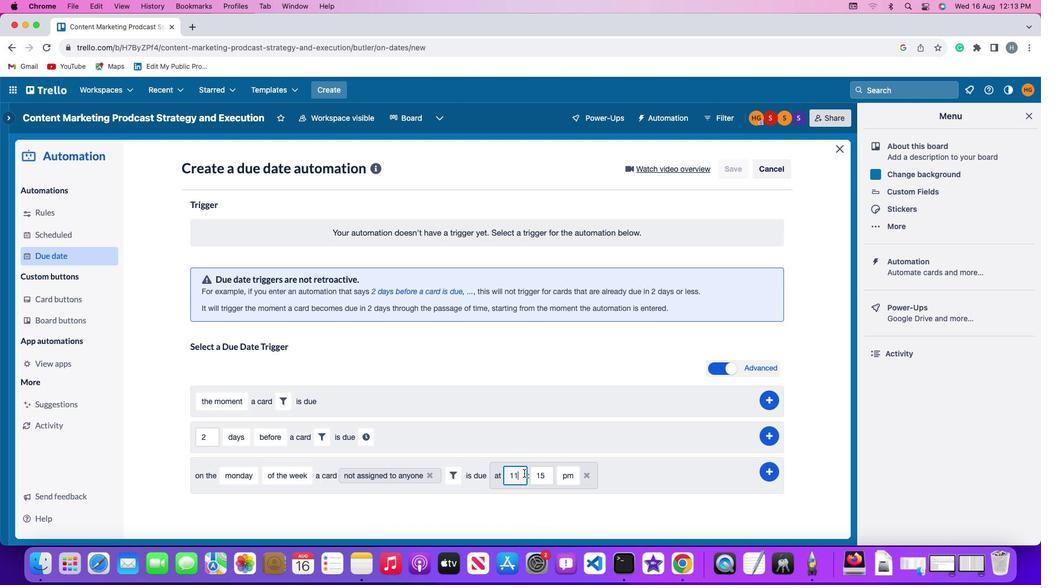 
Action: Mouse moved to (544, 473)
Screenshot: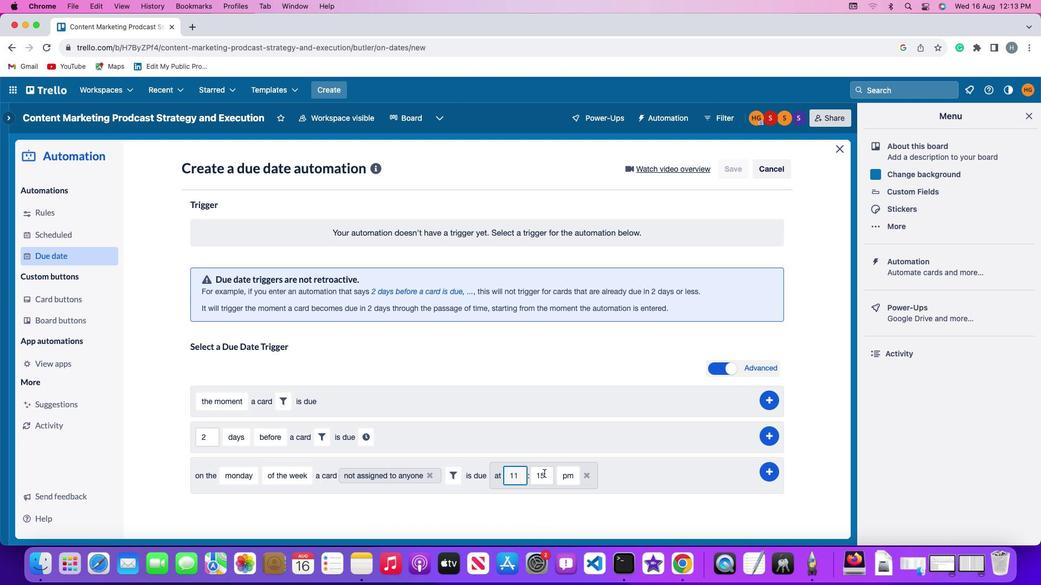 
Action: Mouse pressed left at (544, 473)
Screenshot: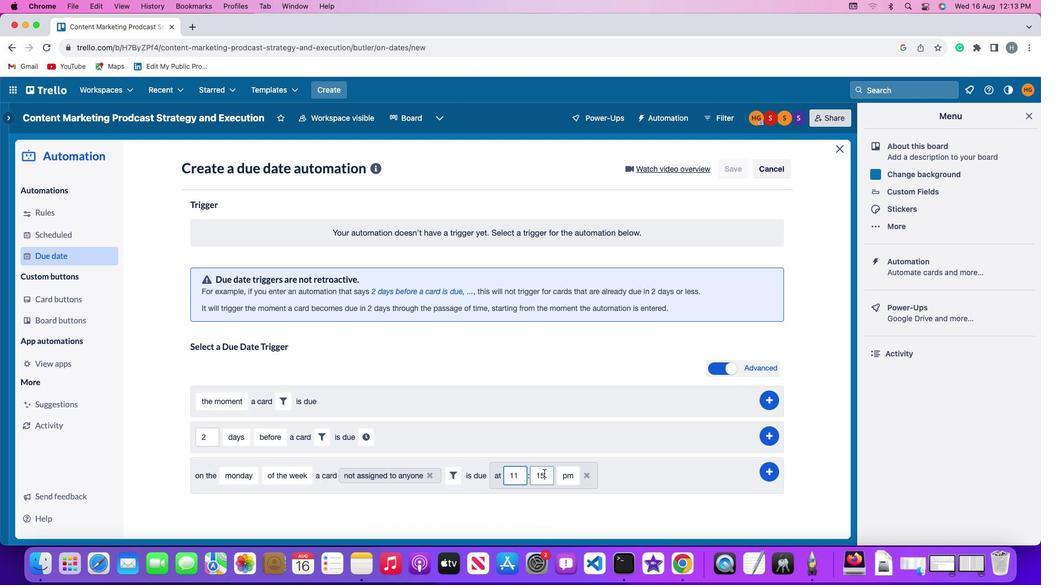 
Action: Key pressed Key.backspace
Screenshot: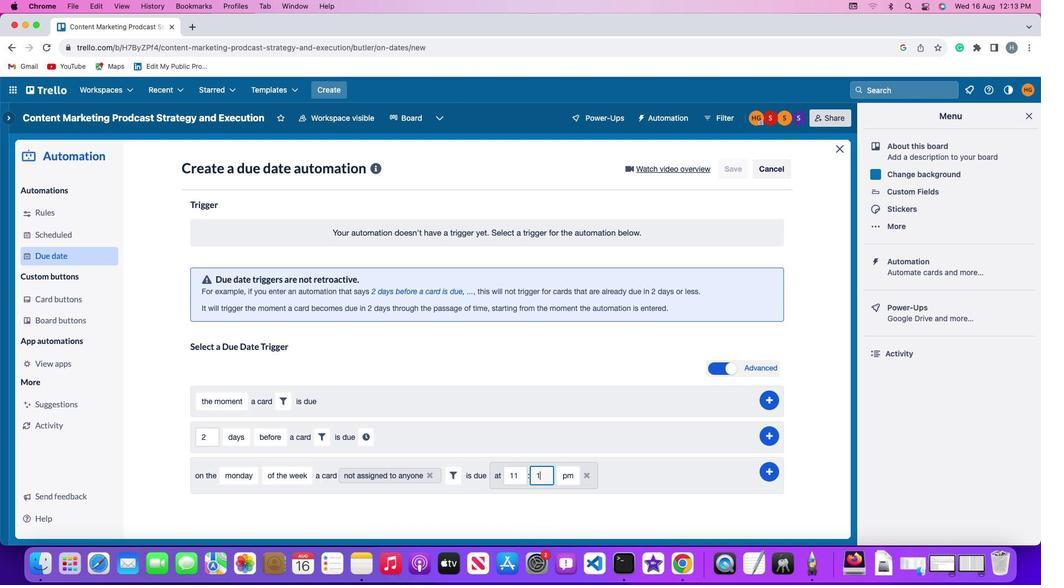 
Action: Mouse moved to (544, 473)
Screenshot: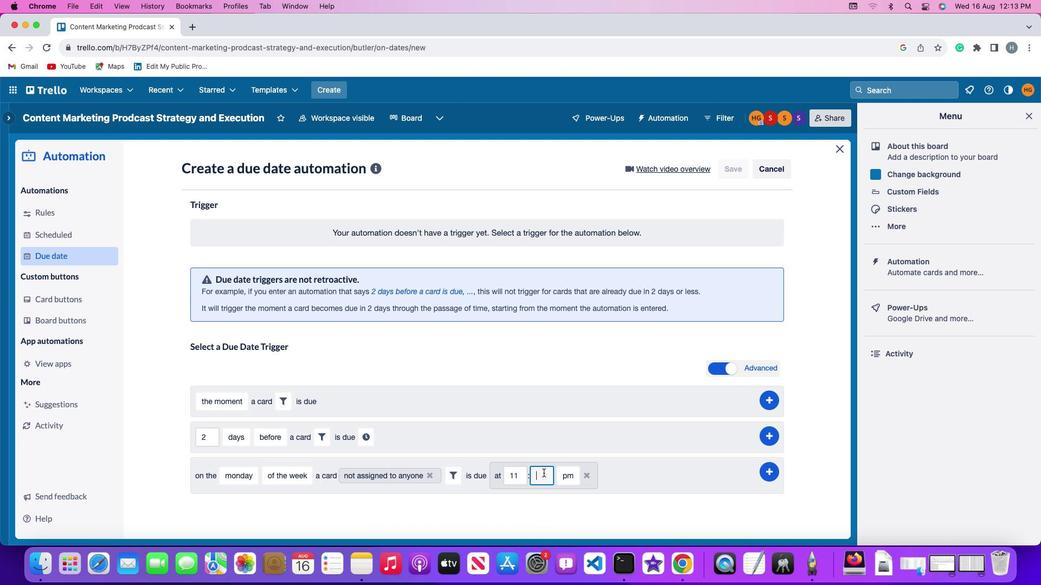 
Action: Key pressed Key.backspace
Screenshot: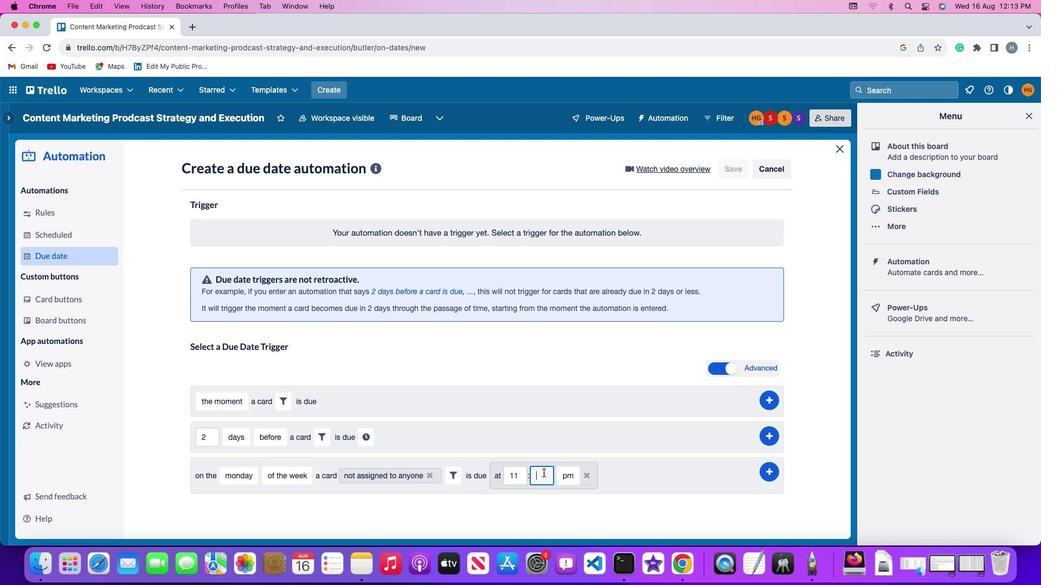 
Action: Mouse moved to (543, 472)
Screenshot: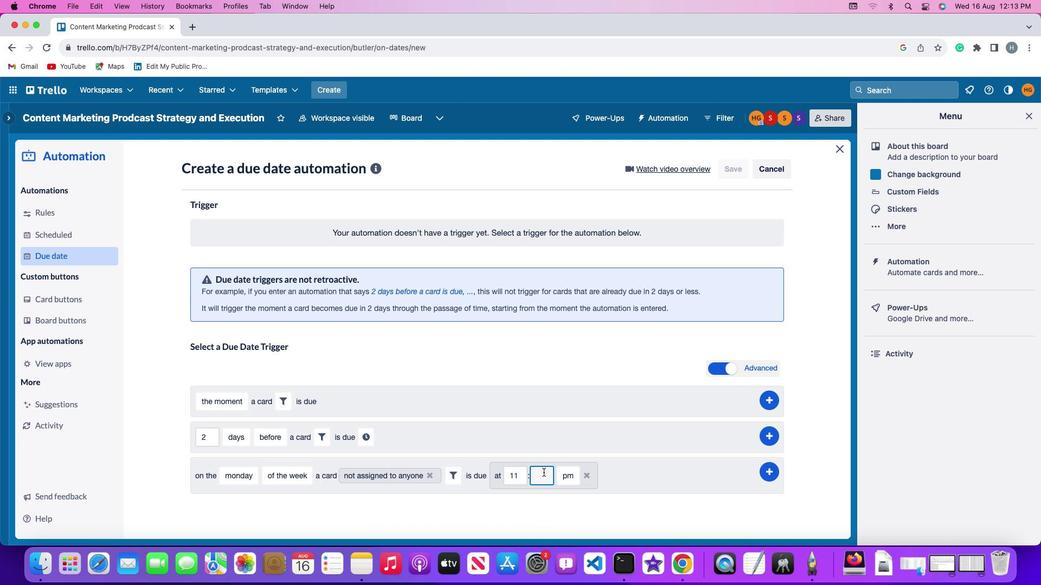 
Action: Key pressed '0'
Screenshot: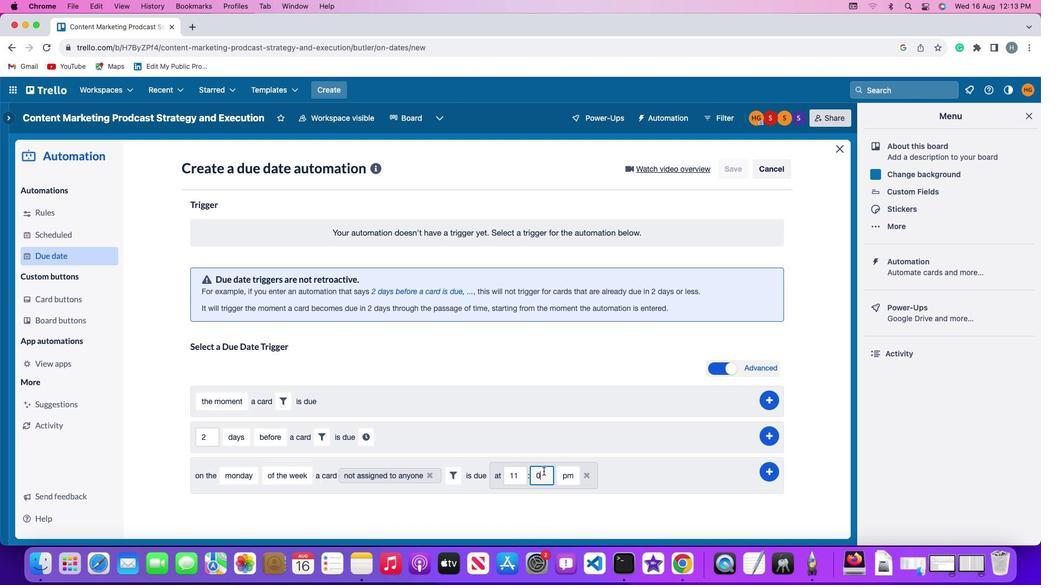 
Action: Mouse moved to (543, 471)
Screenshot: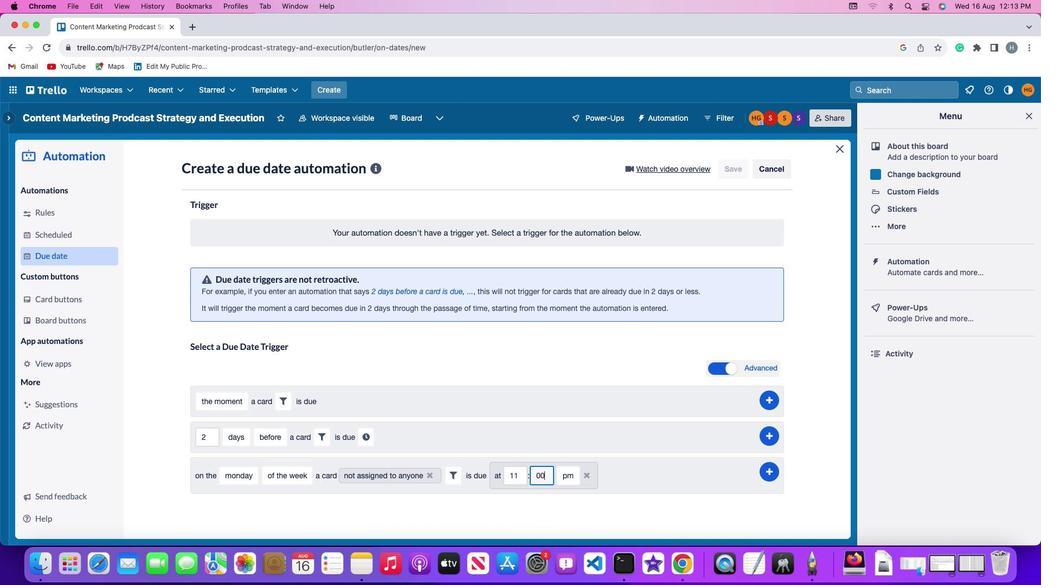 
Action: Key pressed '0'
Screenshot: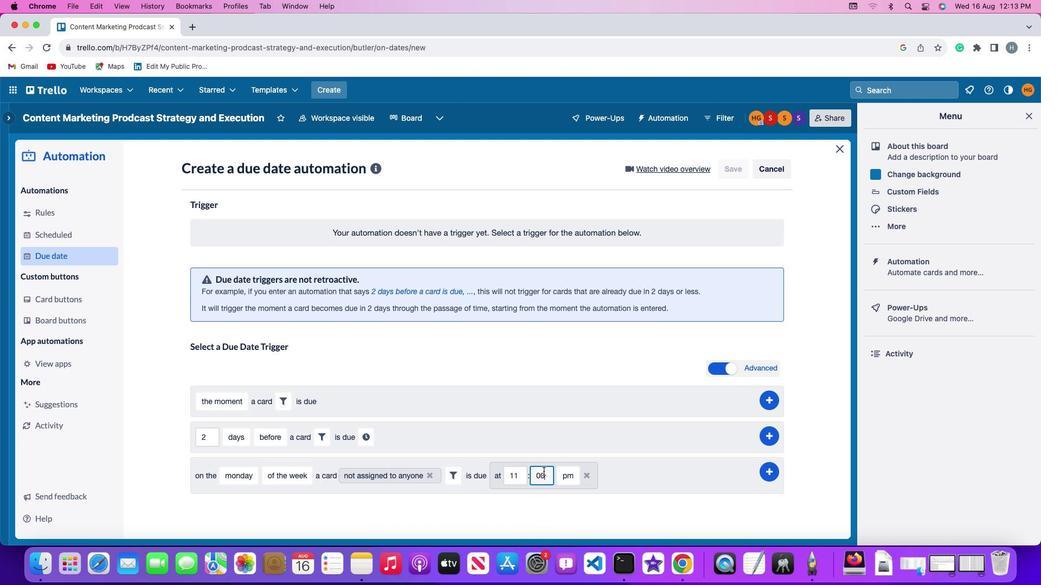 
Action: Mouse moved to (562, 474)
Screenshot: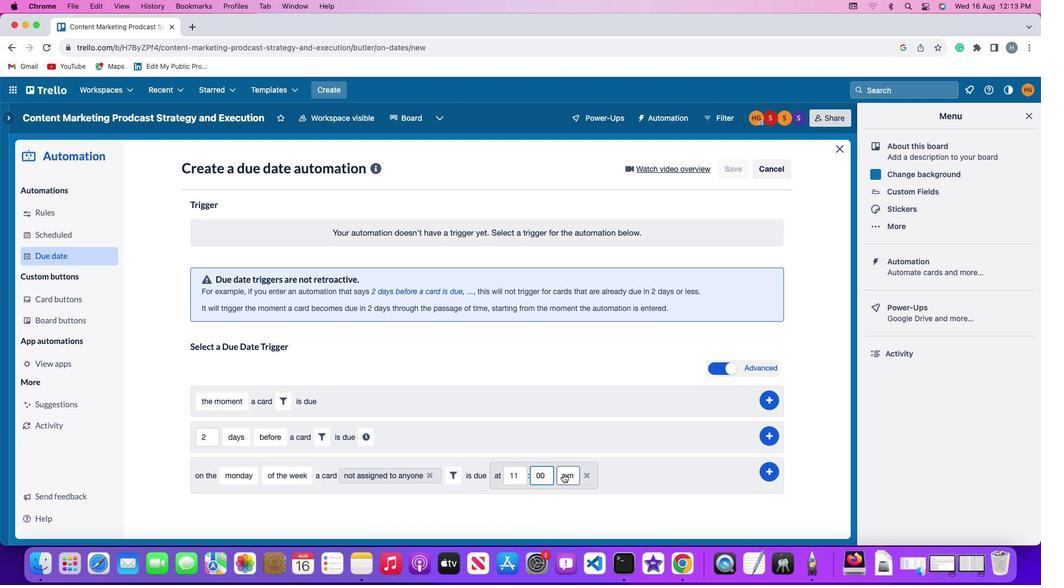 
Action: Mouse pressed left at (562, 474)
Screenshot: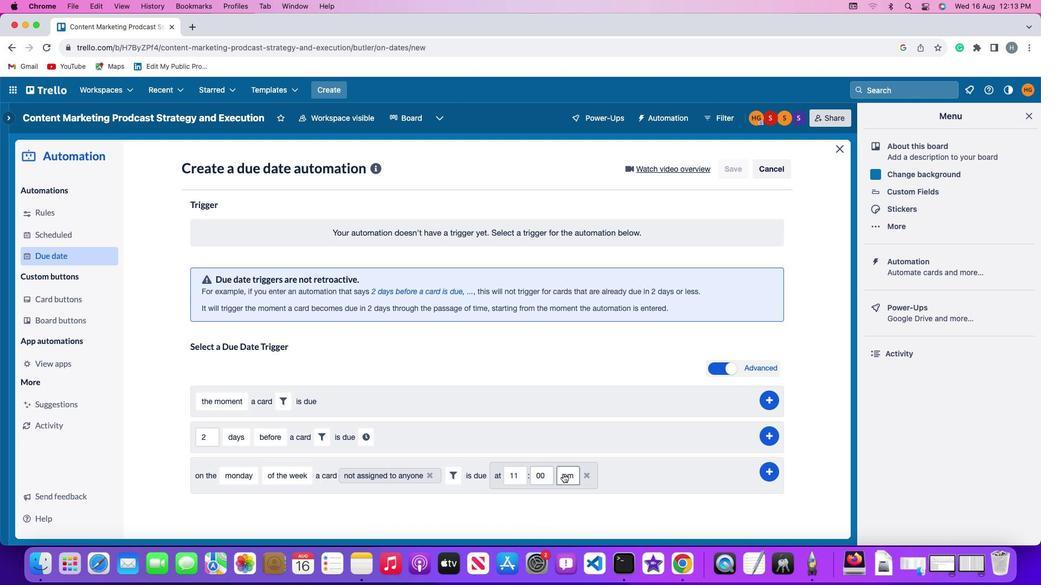 
Action: Mouse moved to (573, 497)
Screenshot: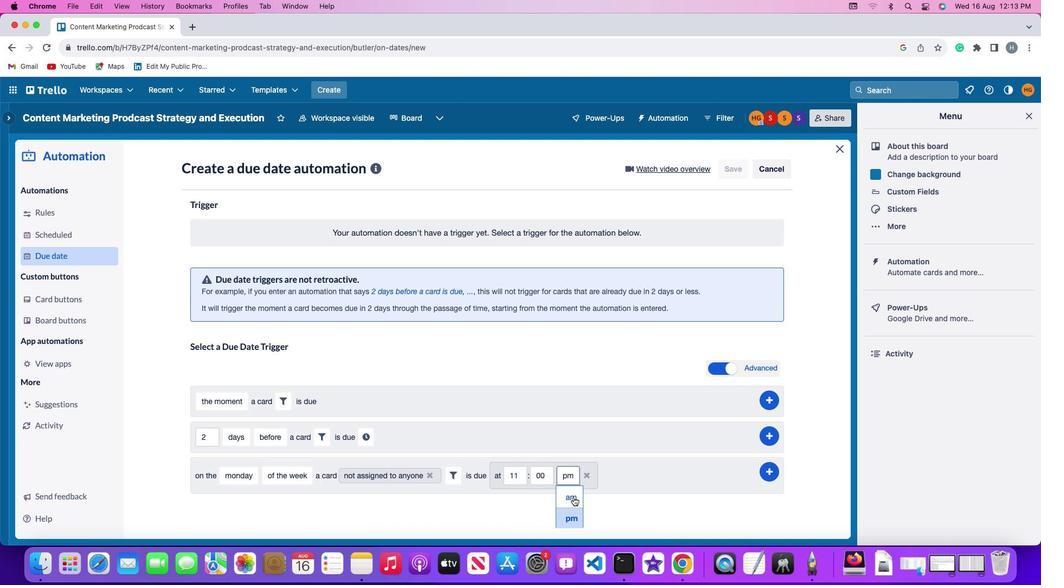 
Action: Mouse pressed left at (573, 497)
Screenshot: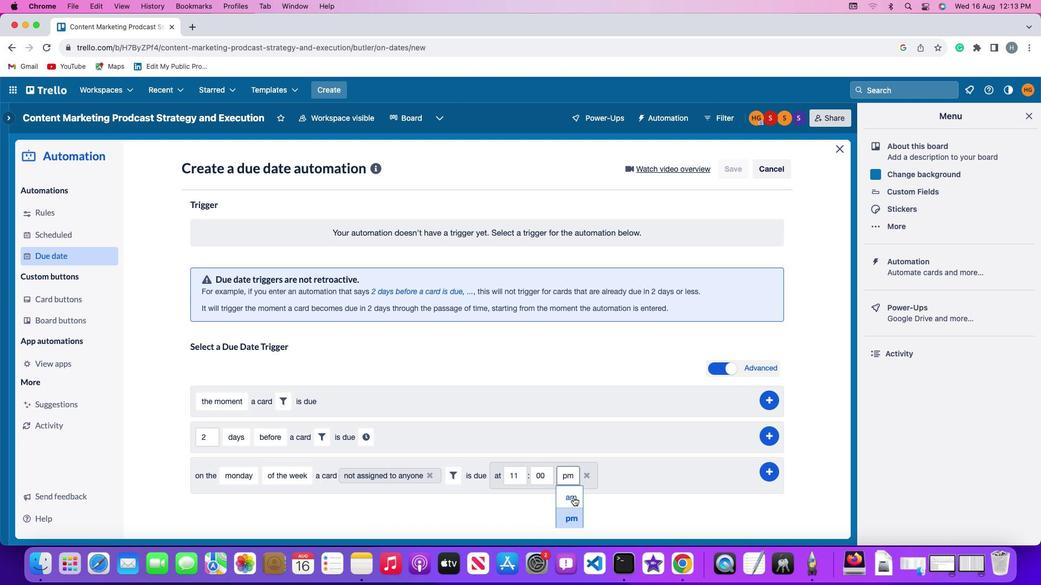 
Action: Mouse moved to (767, 470)
Screenshot: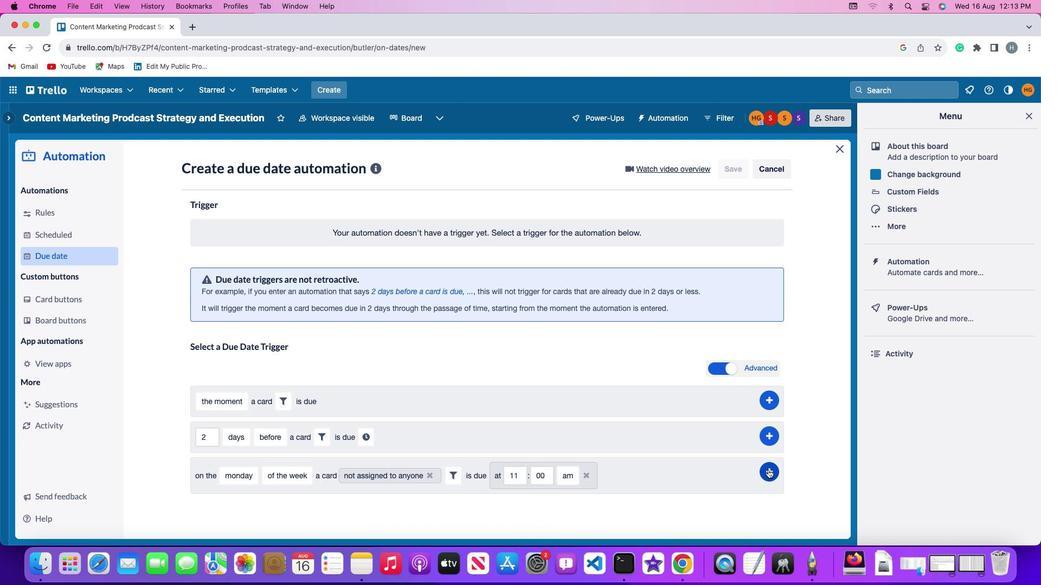 
Action: Mouse pressed left at (767, 470)
Screenshot: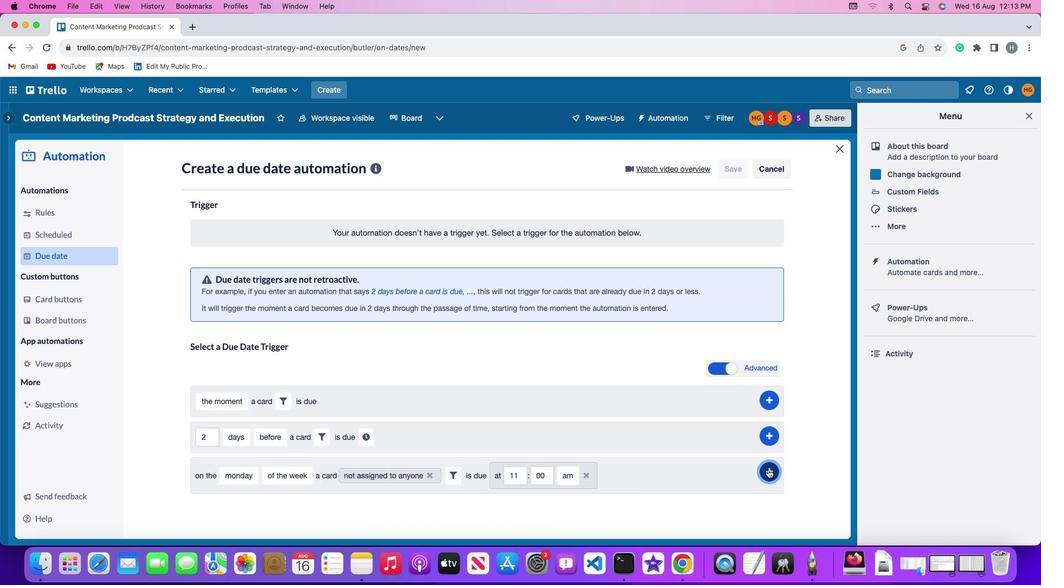 
Action: Mouse moved to (815, 370)
Screenshot: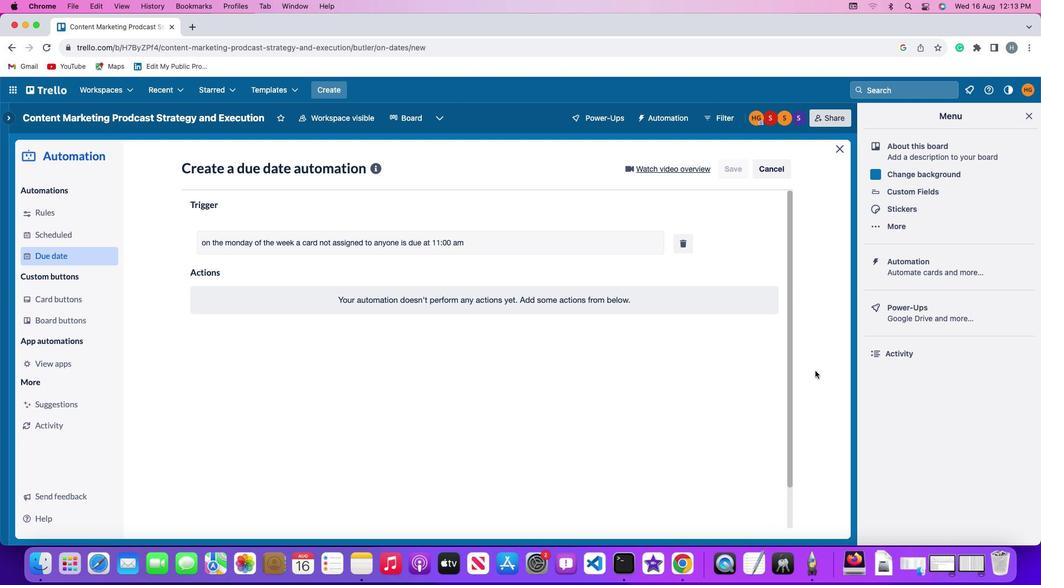 
